 Task: Open a blank worksheet and write heading  Customer order data  Add 10 people name:-  'David White, Emily Green, Andrew Baker, Madison Evans, Logan King, Grace Hill, Gabriel Young, Elizabeth Flores, Samuel Reed, Avery Nelson. ' in April Last week sales are  10020 to 20050. customer order name:-  Nike shoe, Adidas shoe, Gucci T-shirt, Louis Vuitton bag, Zara Shirt, H&M jeans, Chanel perfume, Versace perfume, Ralph Lauren, Prada Shirtcustomer order price in between:-  10000 to 15000. Save page auditingSalesTrends_2024
Action: Mouse moved to (85, 103)
Screenshot: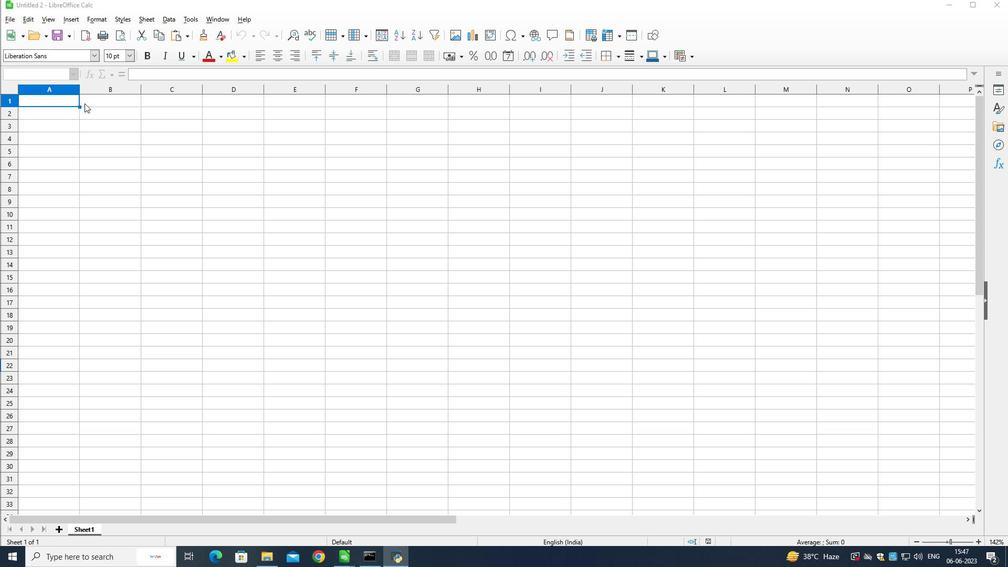 
Action: Mouse pressed left at (85, 103)
Screenshot: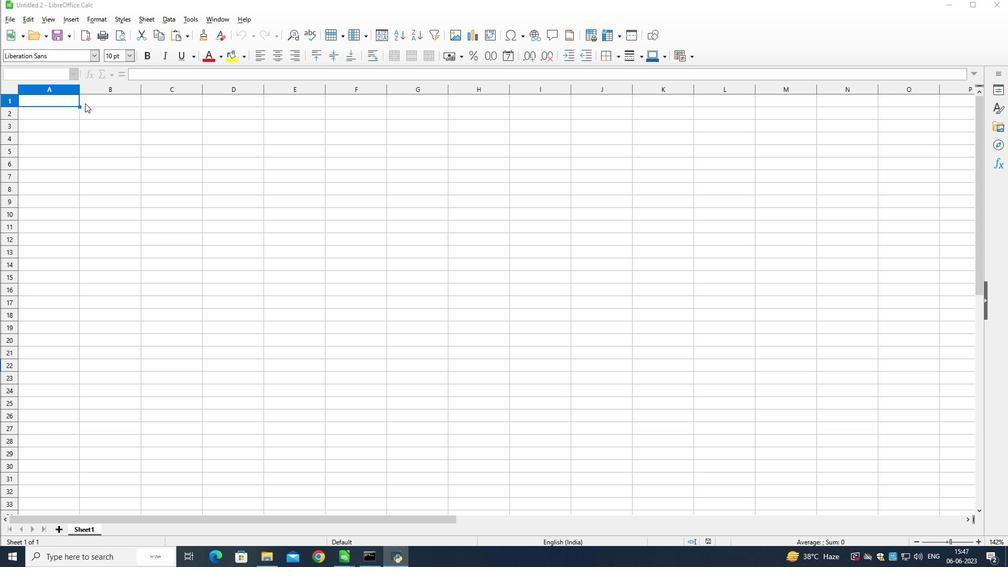
Action: Mouse moved to (96, 113)
Screenshot: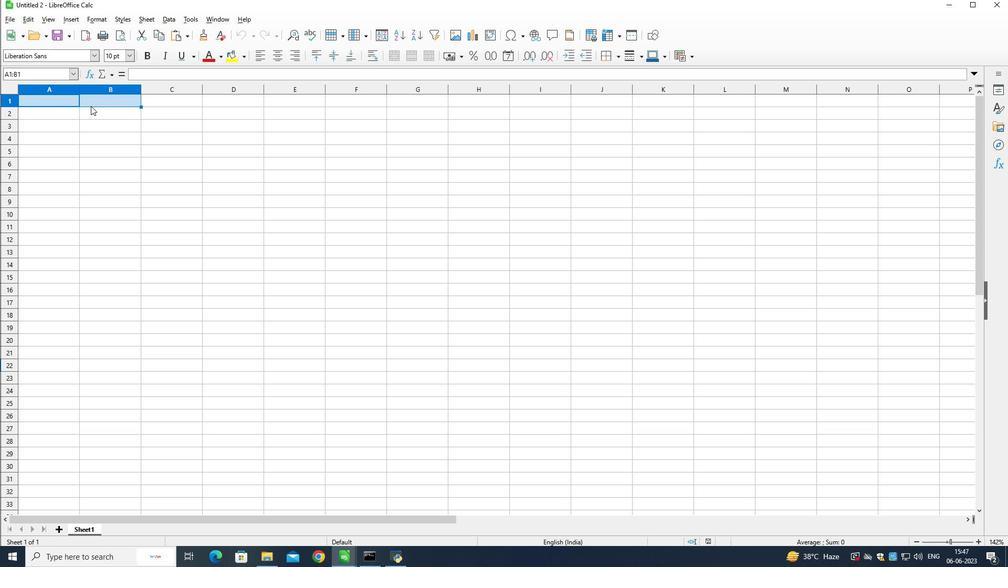 
Action: Mouse pressed right at (96, 113)
Screenshot: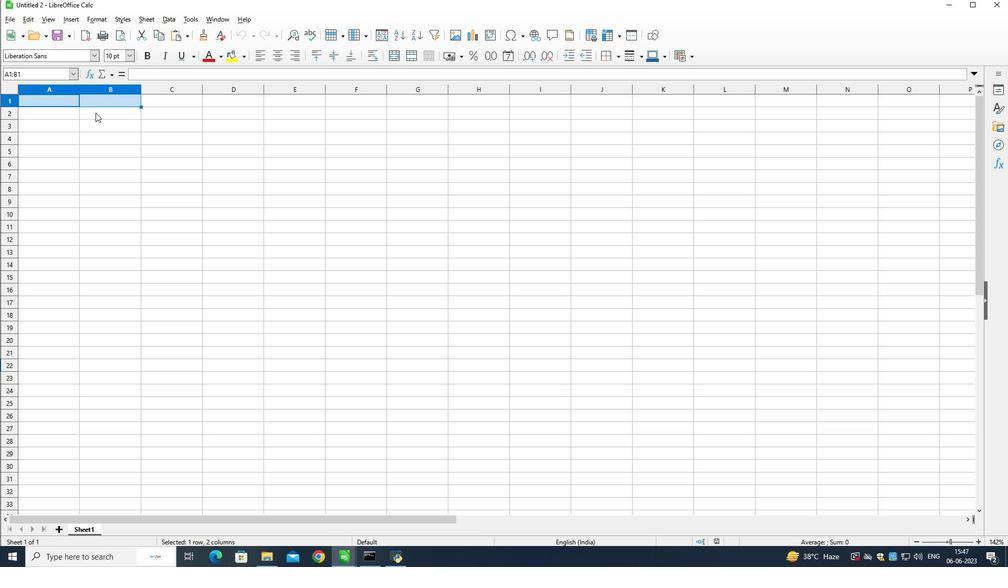 
Action: Mouse moved to (97, 104)
Screenshot: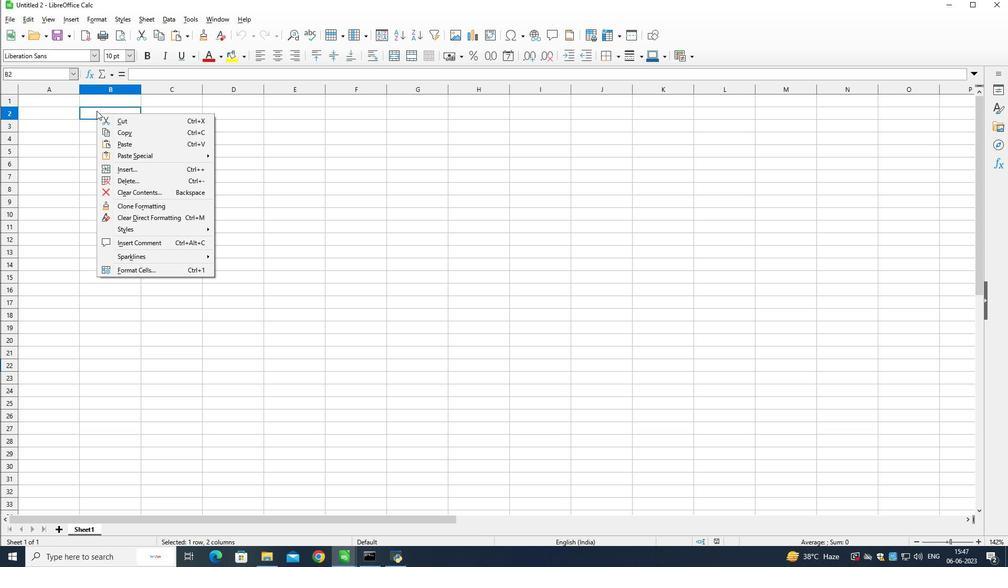 
Action: Mouse pressed left at (97, 104)
Screenshot: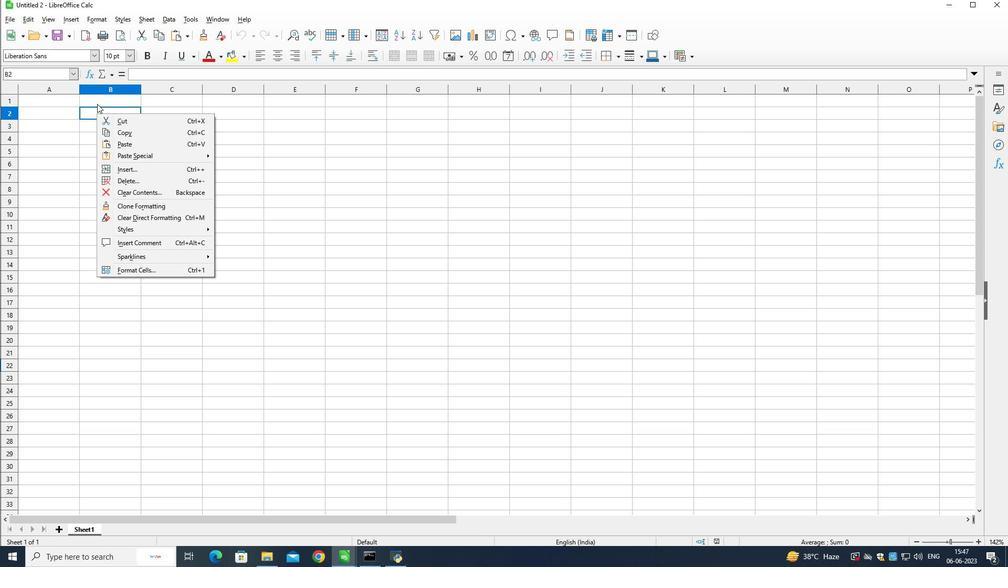 
Action: Mouse moved to (98, 100)
Screenshot: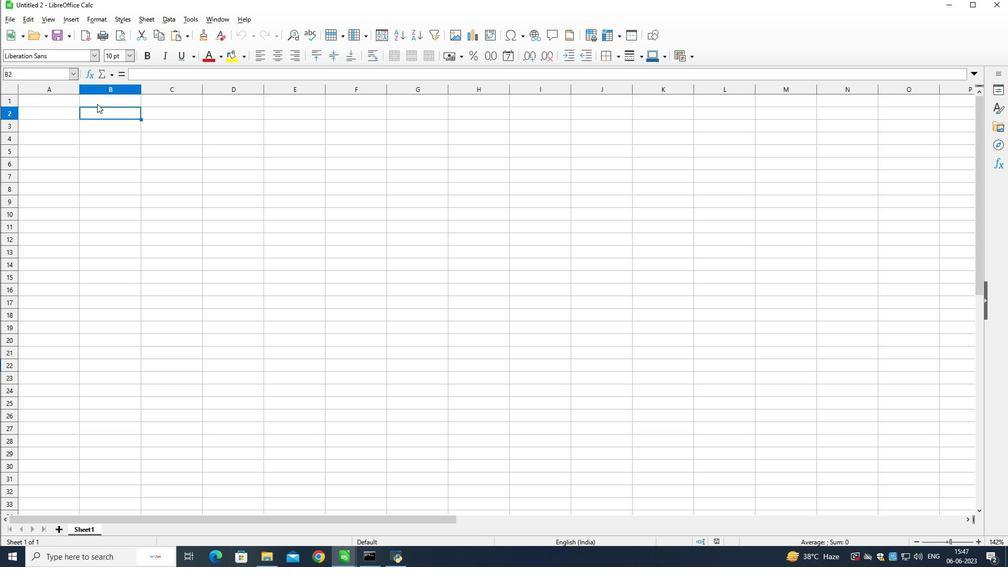 
Action: Mouse pressed left at (98, 100)
Screenshot: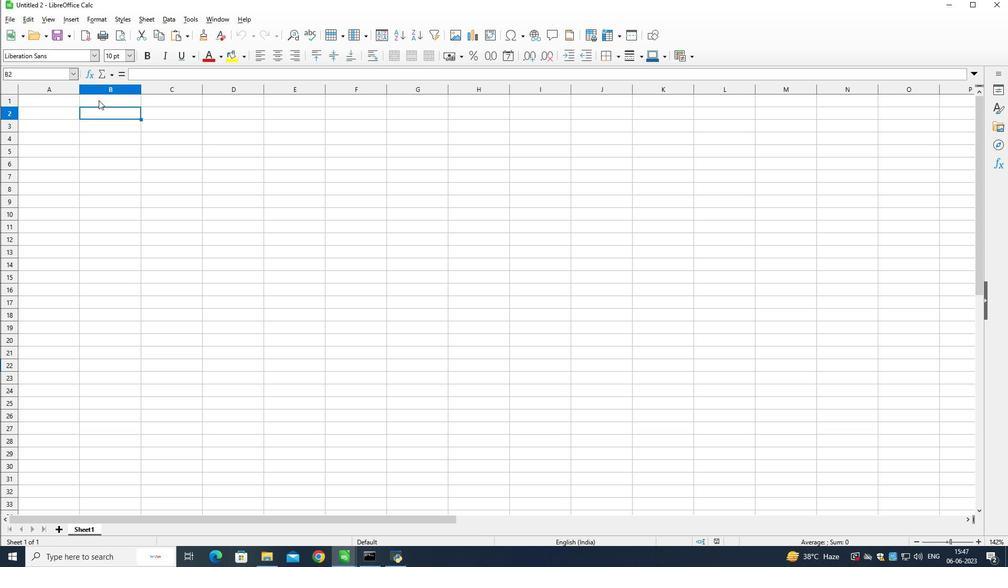 
Action: Mouse moved to (99, 99)
Screenshot: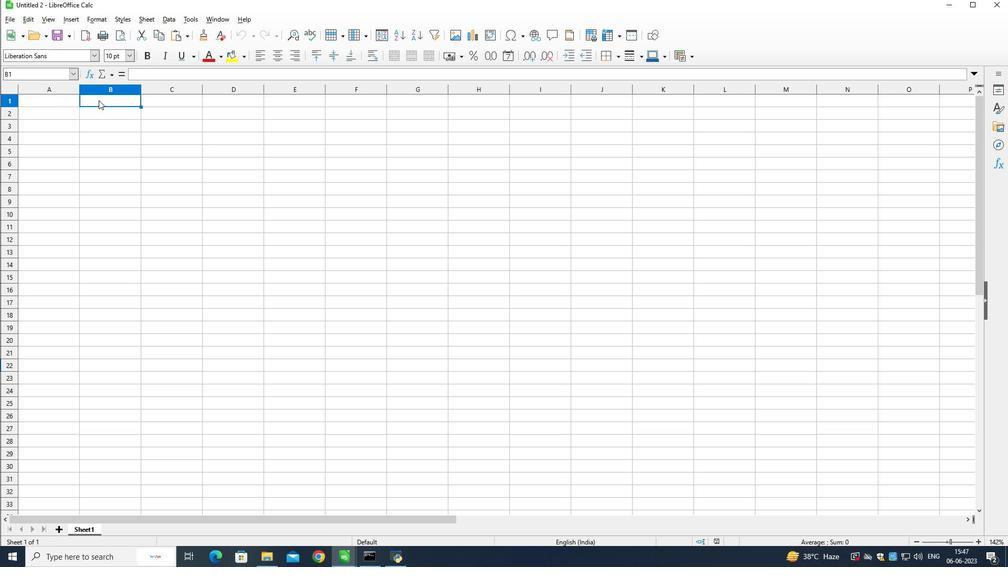 
Action: Key pressed <Key.shift>Customer<Key.space><Key.shift>Order<Key.space><Key.shift>data<Key.down><Key.left><Key.shift><Key.shift><Key.shift><Key.shift><Key.shift><Key.shift><Key.shift><Key.shift><Key.shift><Key.shift><Key.shift><Key.shift><Key.shift><Key.shift><Key.shift><Key.shift><Key.shift><Key.shift><Key.shift><Key.shift>Name<Key.down><Key.shift><Key.shift>David<Key.space><Key.shift>White<Key.down><Key.shift>Emily<Key.space><Key.shift>Green<Key.space><Key.shift><Key.shift><Key.shift><Key.shift><Key.shift>an<Key.backspace><Key.backspace><Key.down><Key.shift>Andrew<Key.space><Key.shift>Baker<Key.down><Key.shift>Madison<Key.space><Key.shift>Evans<Key.down><Key.shift>Logan<Key.space><Key.shift>King<Key.down><Key.shift>Grace<Key.space><Key.shift>Hill<Key.down><Key.shift>Gabriel<Key.space><Key.shift>Young<Key.down><Key.shift><Key.shift><Key.shift>Elizabeth<Key.space><Key.shift>Flores<Key.down><Key.shift>Samuel<Key.space><Key.shift>Reed<Key.down><Key.shift>Avery<Key.space><Key.shift>Nelson
Screenshot: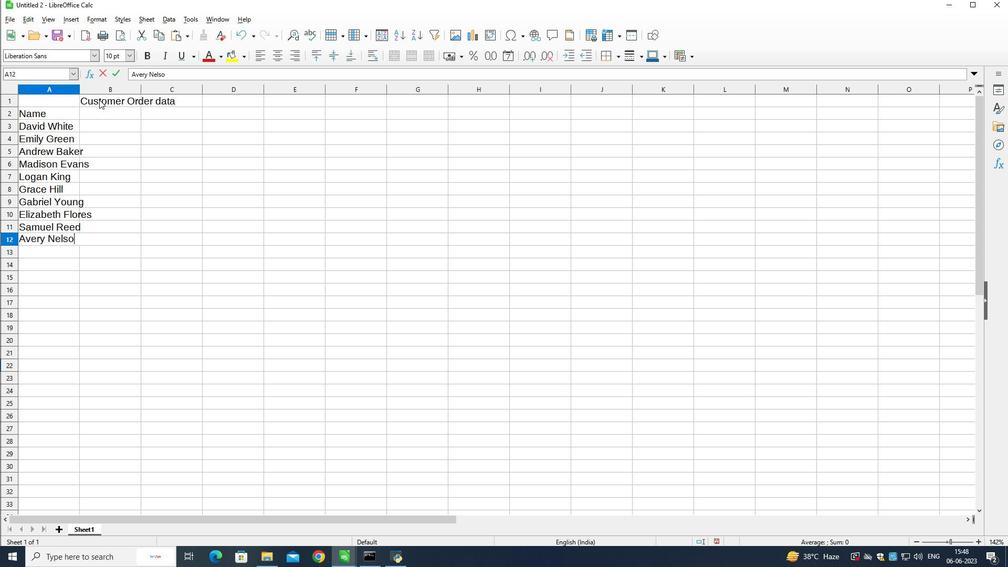 
Action: Mouse moved to (45, 87)
Screenshot: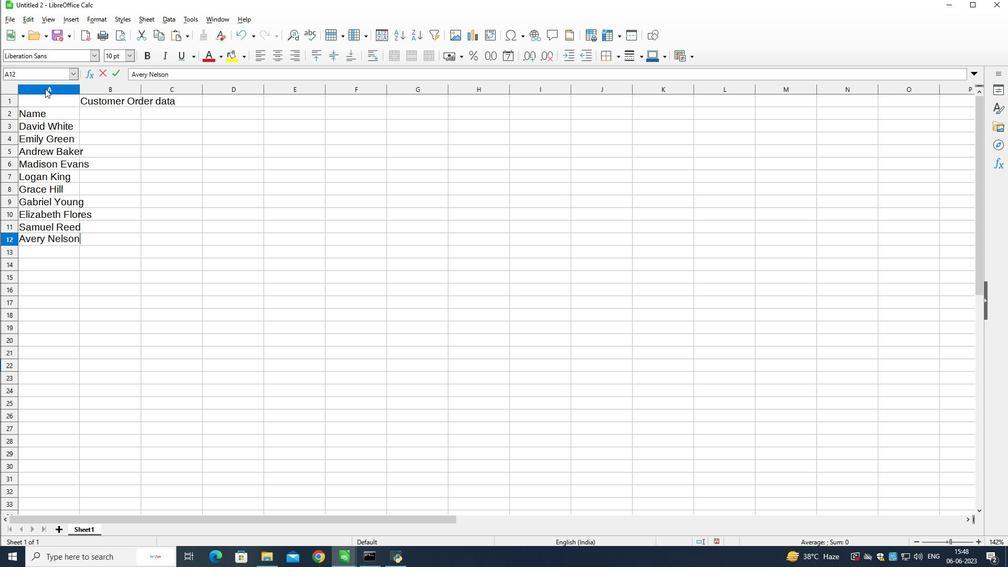 
Action: Mouse pressed left at (45, 87)
Screenshot: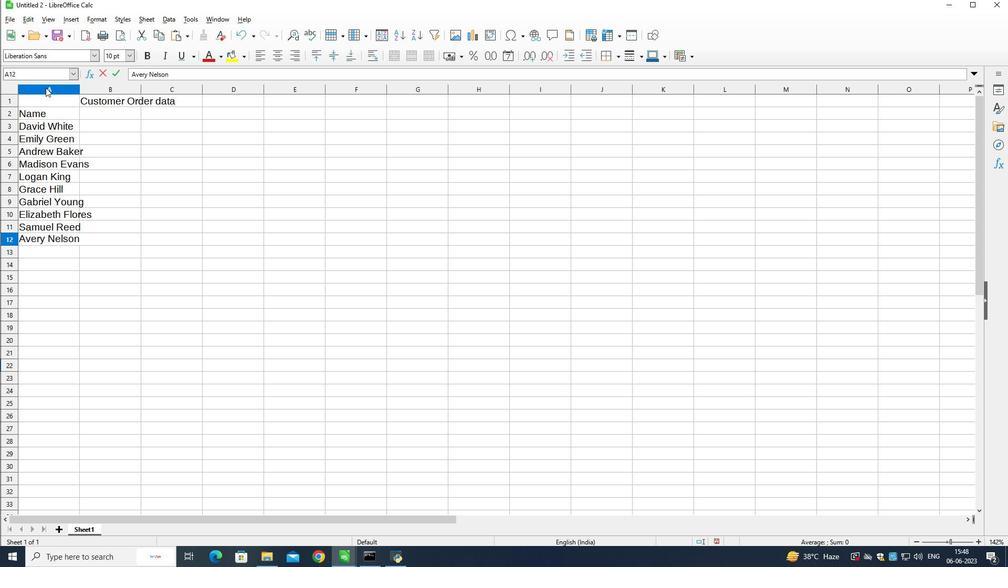 
Action: Mouse moved to (79, 90)
Screenshot: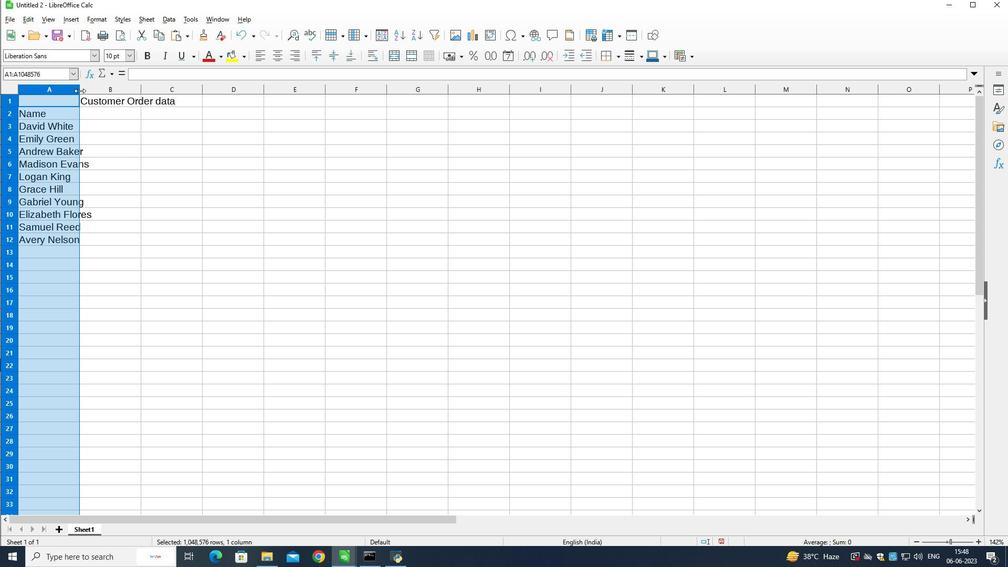 
Action: Mouse pressed left at (79, 90)
Screenshot: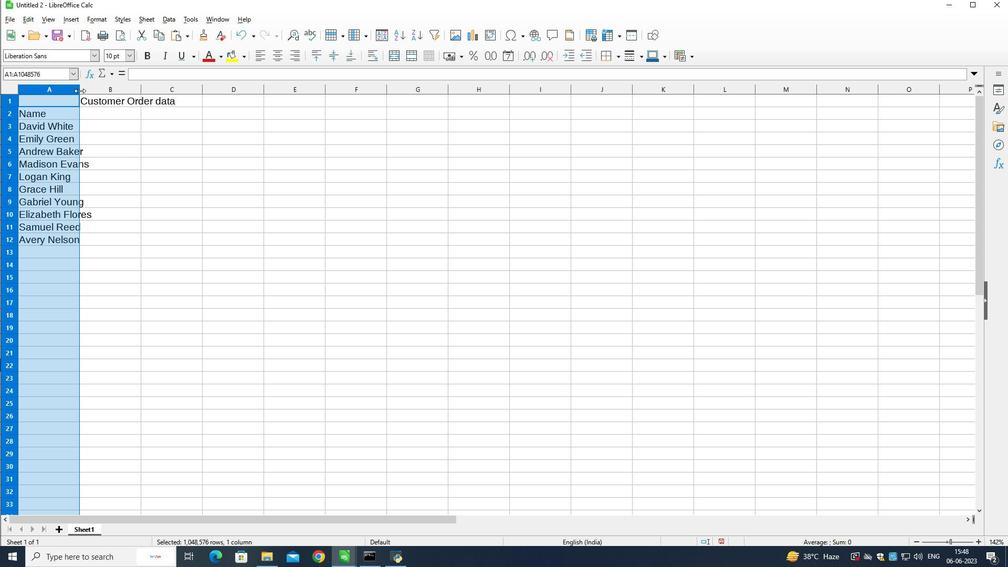 
Action: Mouse moved to (107, 113)
Screenshot: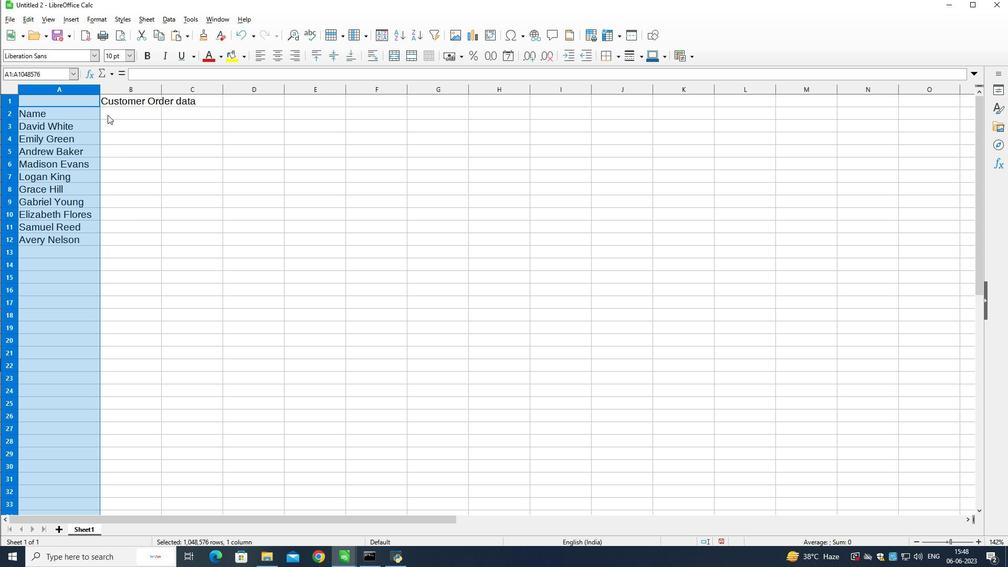 
Action: Mouse pressed left at (107, 113)
Screenshot: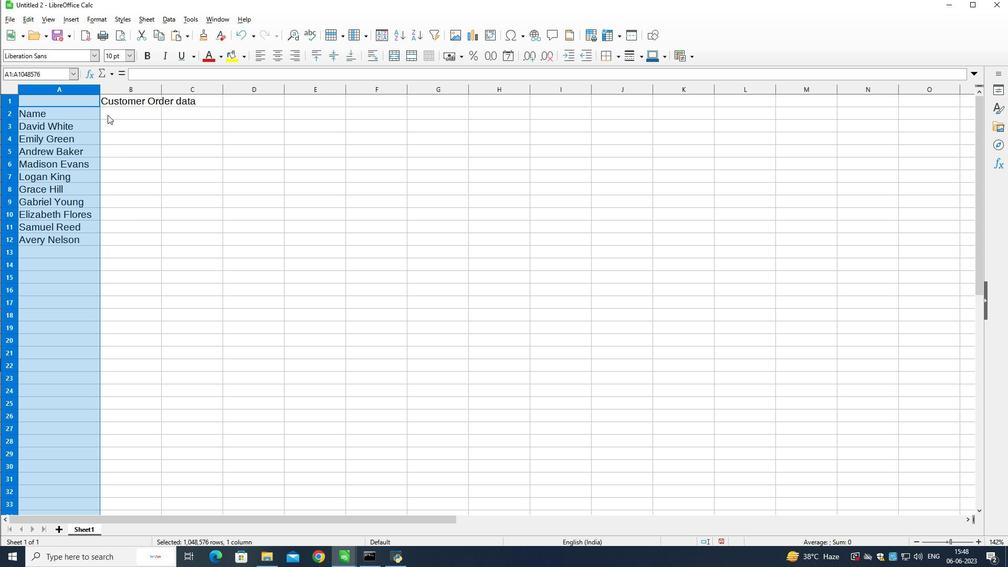 
Action: Mouse moved to (313, 243)
Screenshot: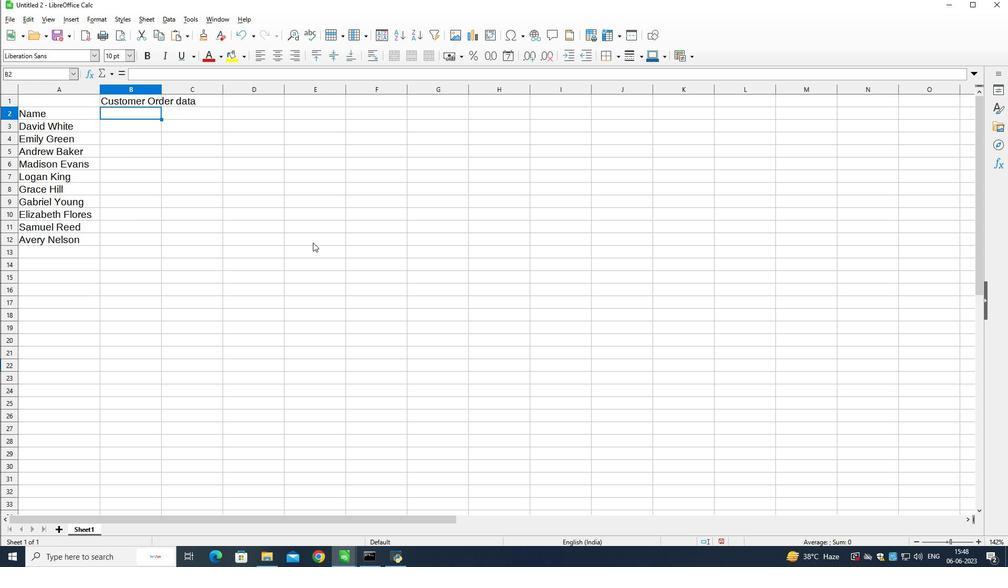 
Action: Key pressed <Key.shift>APr<Key.backspace><Key.backspace>pril<Key.space><Key.space><Key.shift>Last<Key.space><Key.shift>Wekk<Key.space><Key.backspace><Key.backspace><Key.backspace>ek<Key.space>sale<Key.down><Key.shift>10020<Key.down>
Screenshot: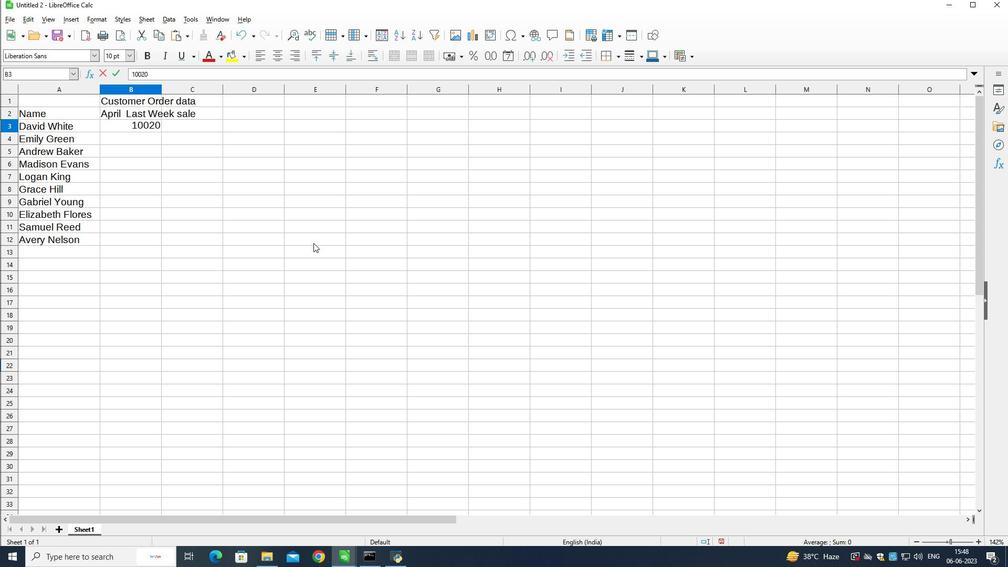 
Action: Mouse moved to (318, 241)
Screenshot: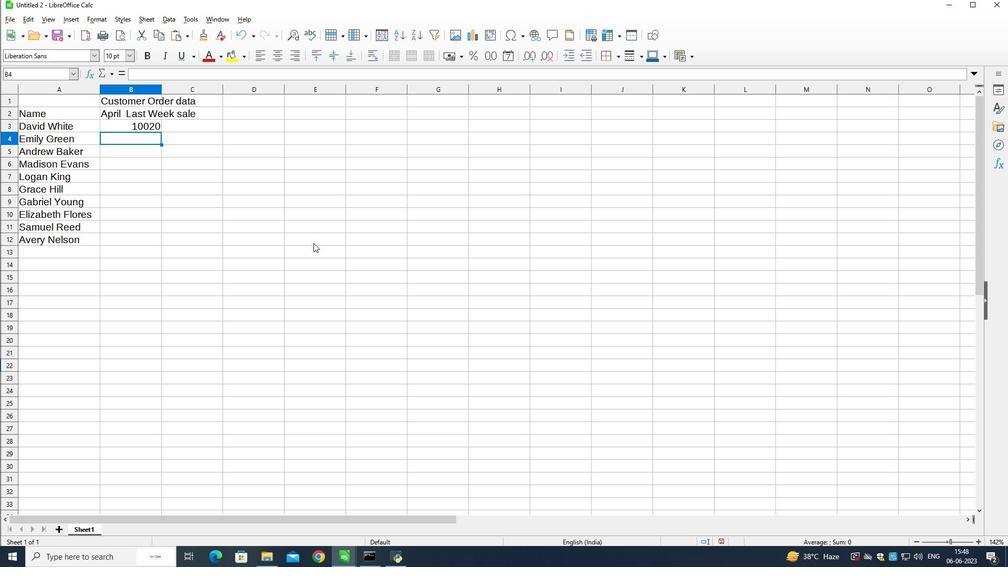 
Action: Key pressed 12656<Key.down>13646<Key.down>14646<Key.down>15468<Key.down>17676<Key.down>18644<Key.down>19665<Key.down>14684<Key.down>14588
Screenshot: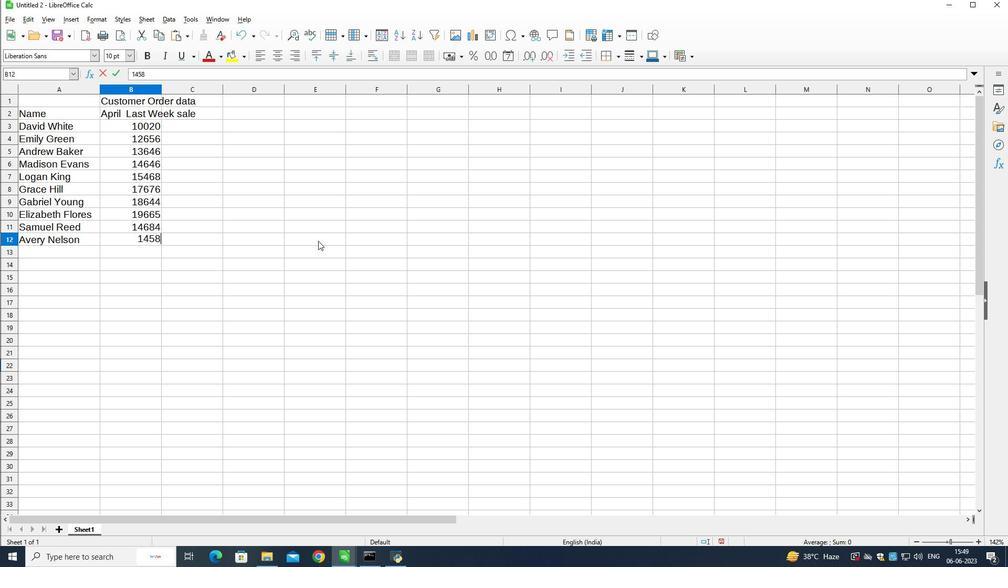 
Action: Mouse moved to (135, 90)
Screenshot: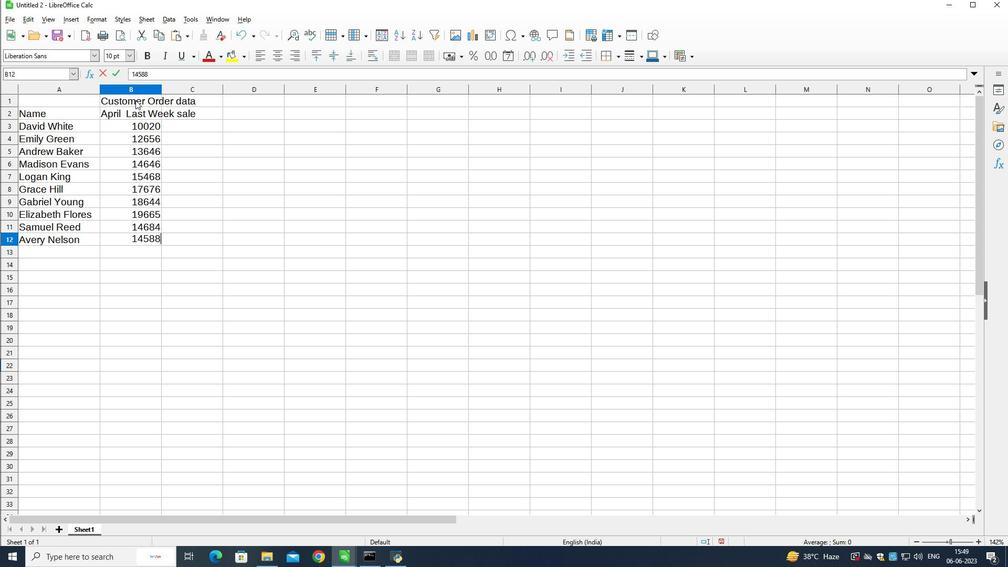 
Action: Mouse pressed left at (135, 90)
Screenshot: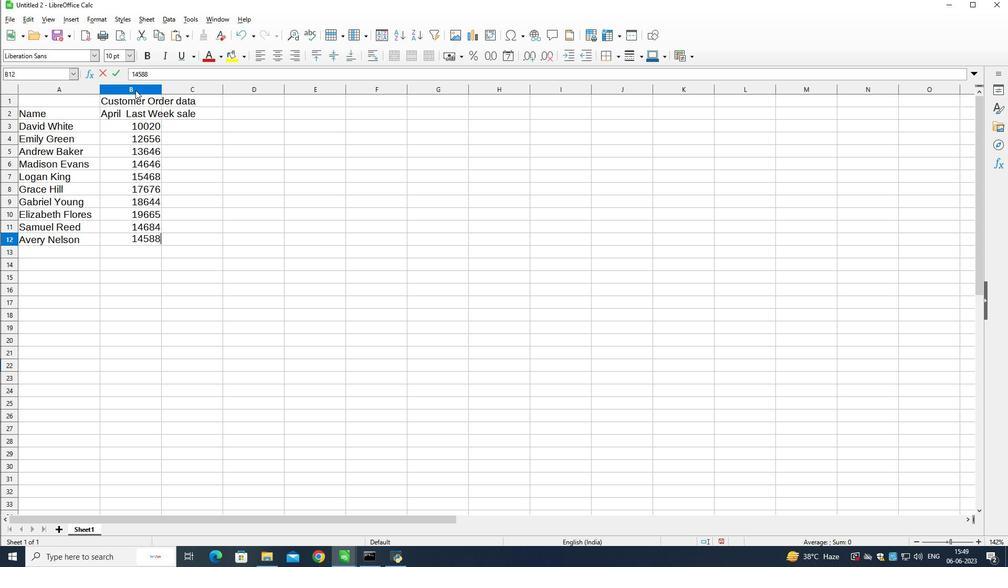 
Action: Mouse moved to (159, 87)
Screenshot: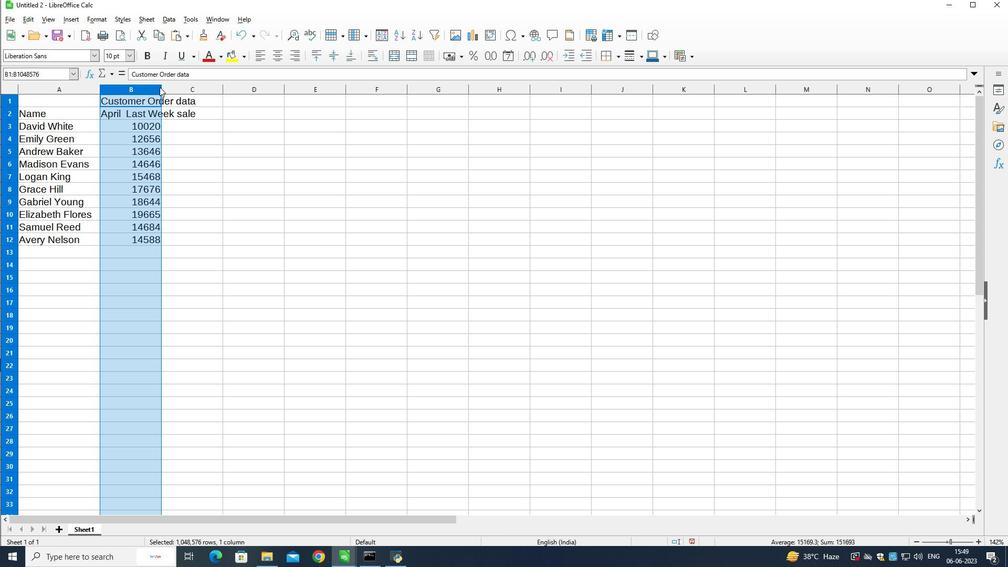 
Action: Mouse pressed left at (159, 87)
Screenshot: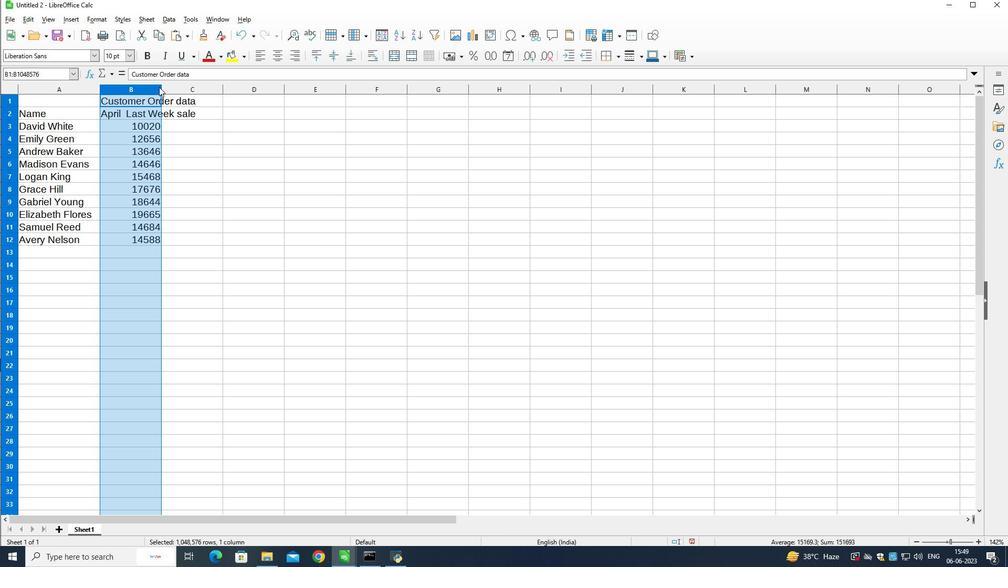 
Action: Mouse moved to (160, 88)
Screenshot: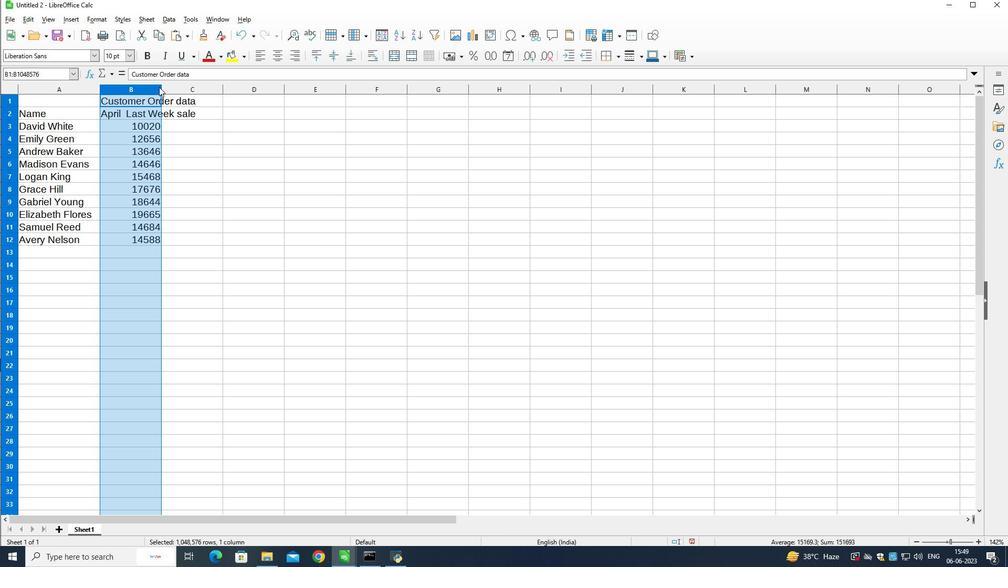 
Action: Mouse pressed left at (160, 88)
Screenshot: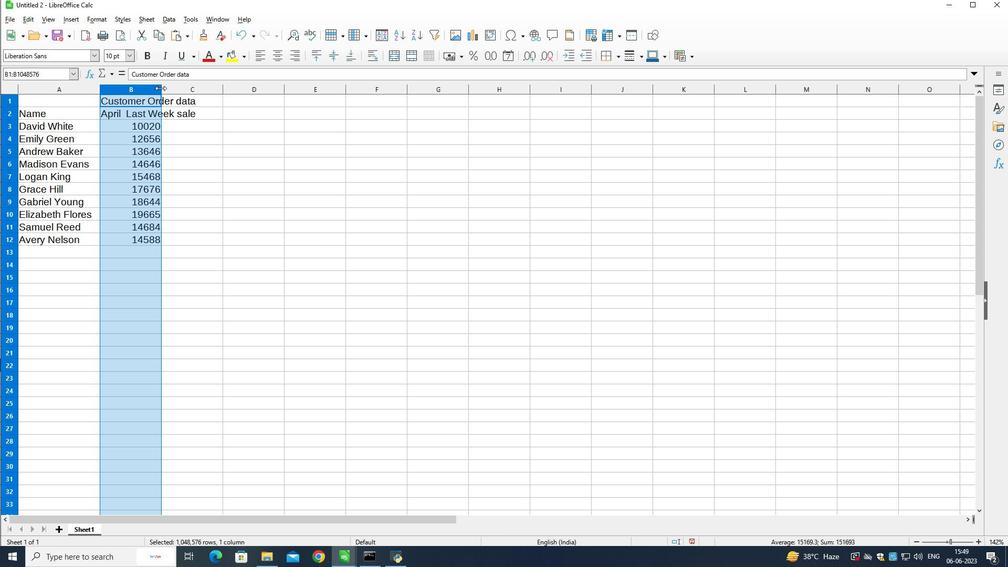 
Action: Mouse moved to (204, 114)
Screenshot: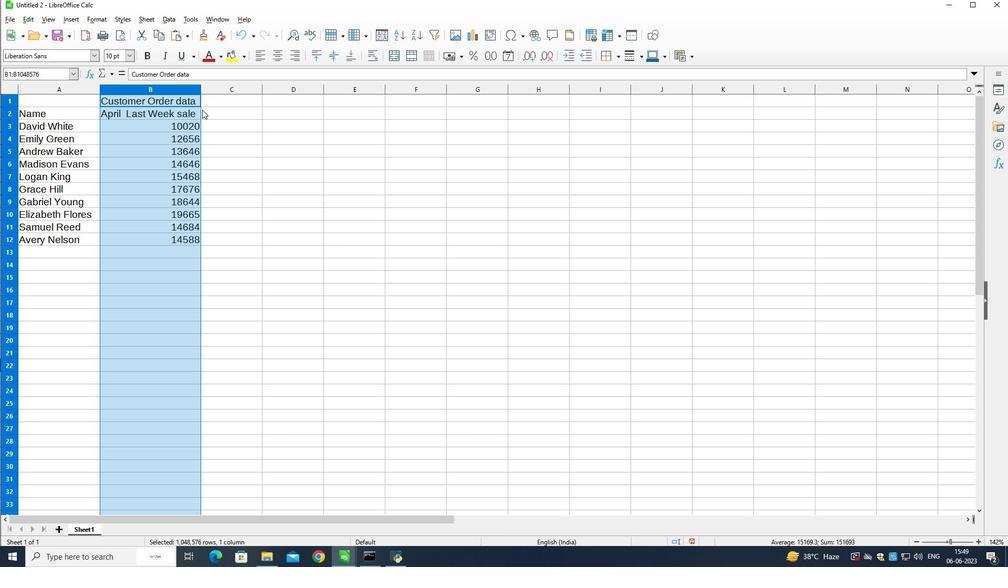 
Action: Mouse pressed left at (204, 114)
Screenshot: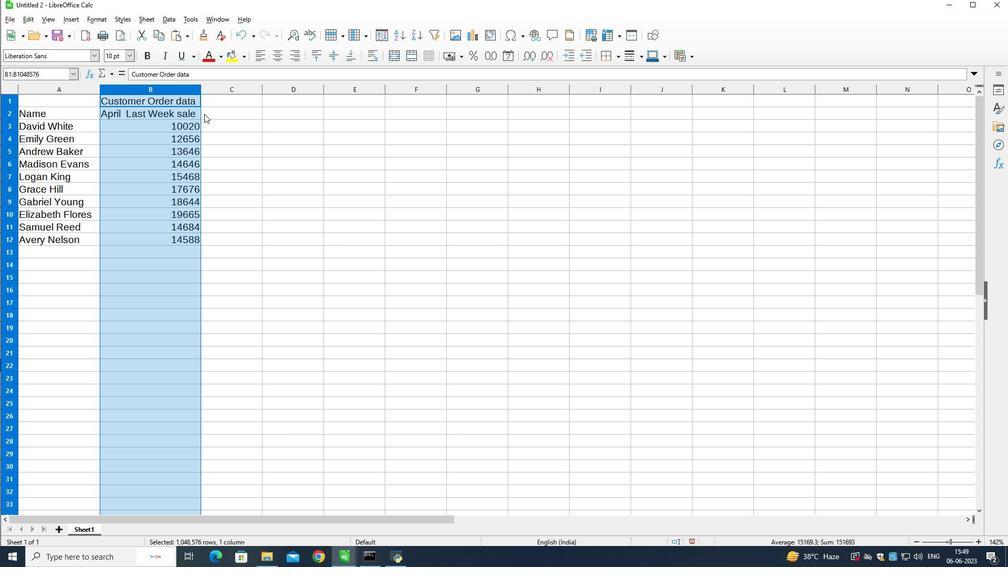 
Action: Mouse moved to (0, 0)
Screenshot: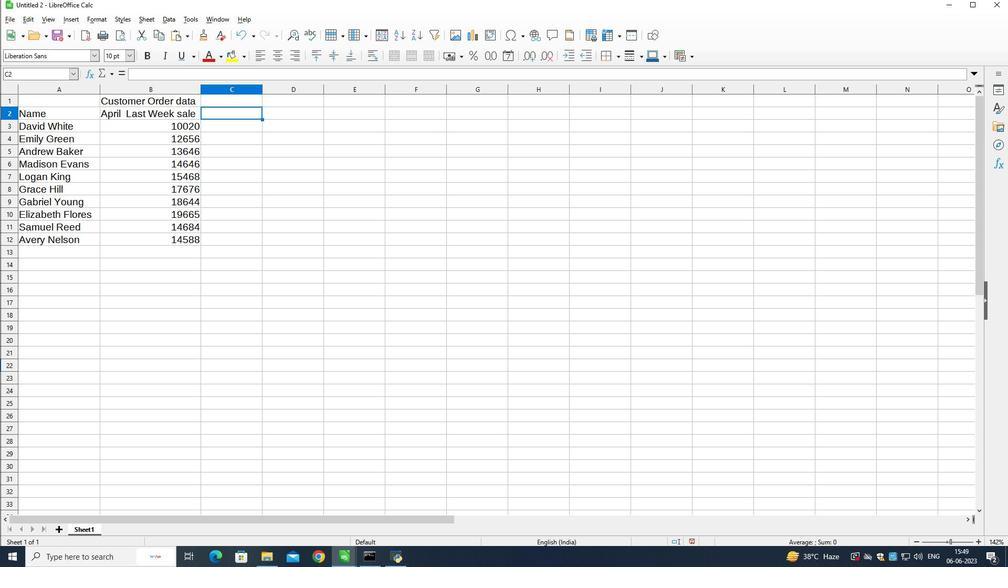 
Action: Key pressed <Key.shift>Order<Key.space><Key.shift><Key.shift><Key.shift><Key.shift><Key.shift><Key.shift><Key.shift><Key.shift>name<Key.down>
Screenshot: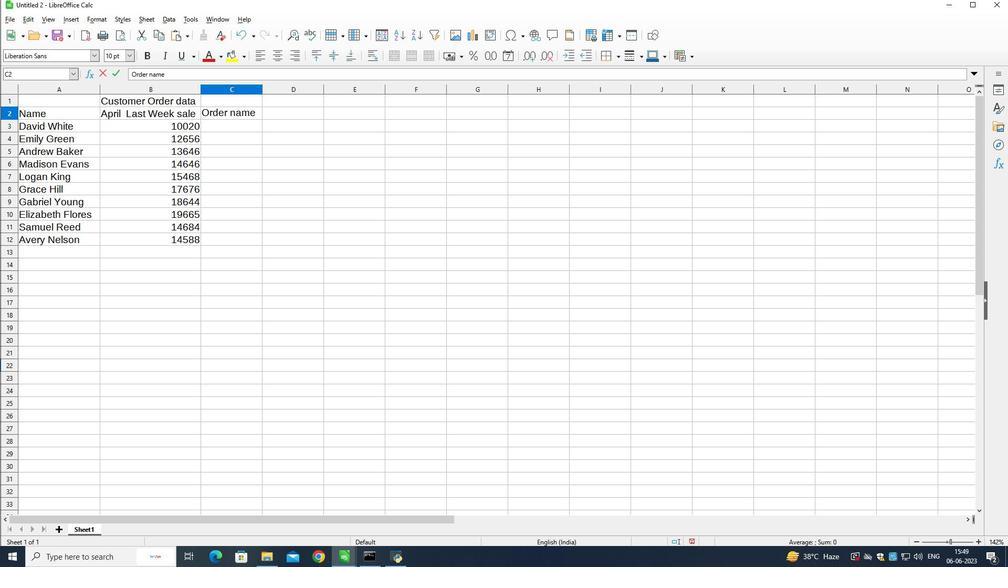 
Action: Mouse moved to (64, 0)
Screenshot: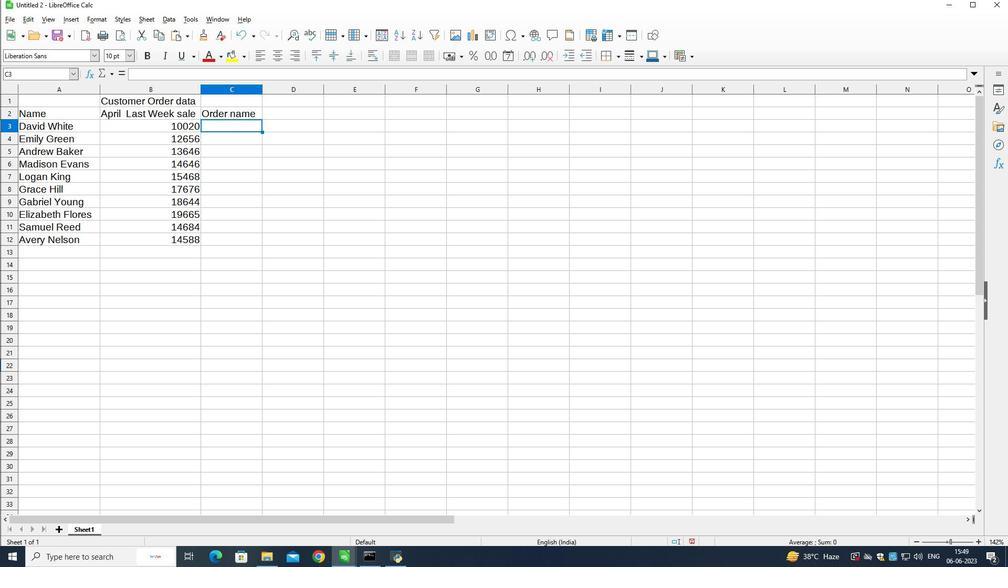 
Action: Key pressed <Key.shift>Nike<Key.space><Key.shift>shoe<Key.down><Key.shift>Adidas<Key.space><Key.shift><Key.shift><Key.shift><Key.shift><Key.shift><Key.shift><Key.shift><Key.shift><Key.shift><Key.shift>Shoe<Key.down><Key.shift>Gucci<Key.space><Key.shift>Shoe<Key.down>
Screenshot: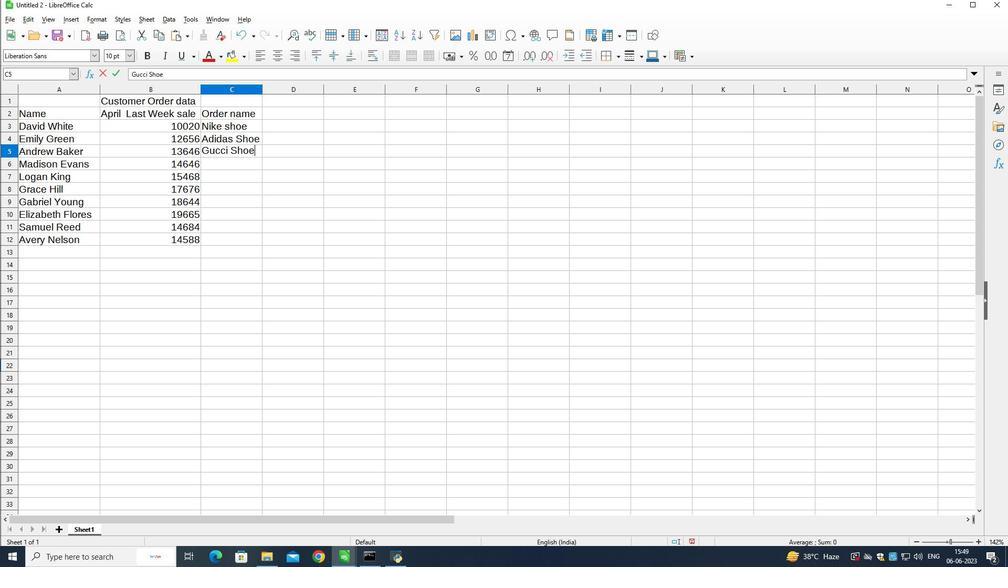 
Action: Mouse moved to (221, 148)
Screenshot: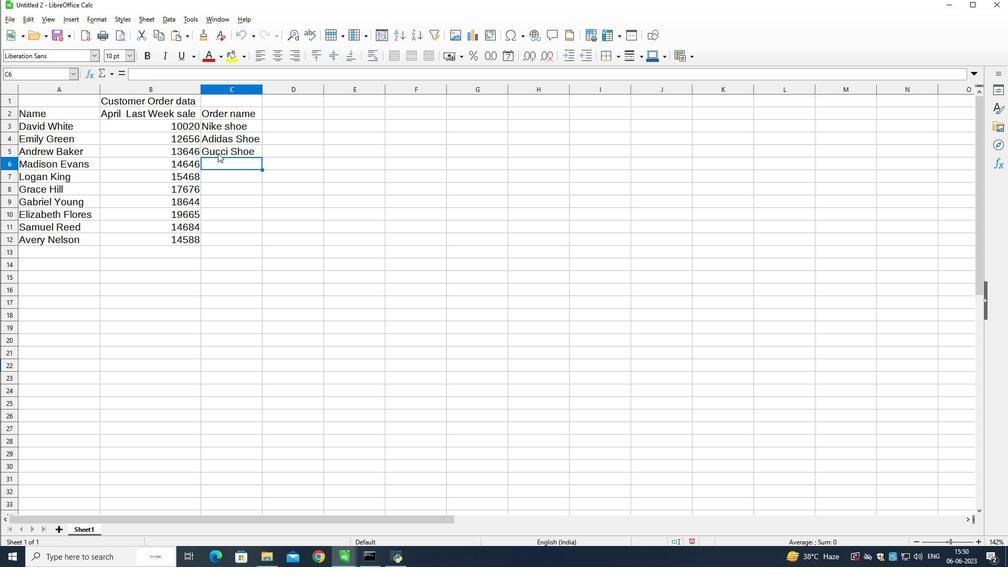 
Action: Mouse pressed left at (221, 148)
Screenshot: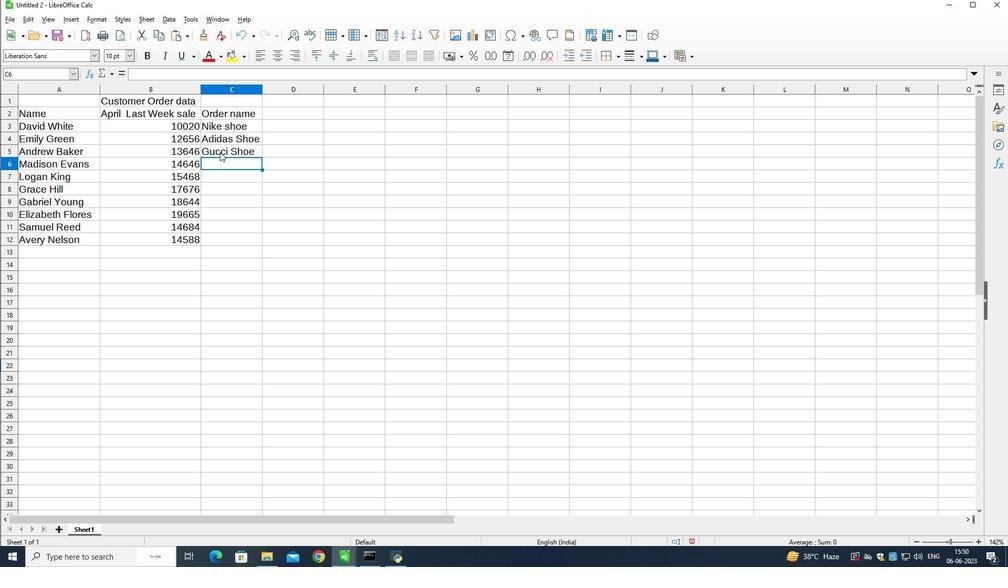 
Action: Mouse pressed left at (221, 148)
Screenshot: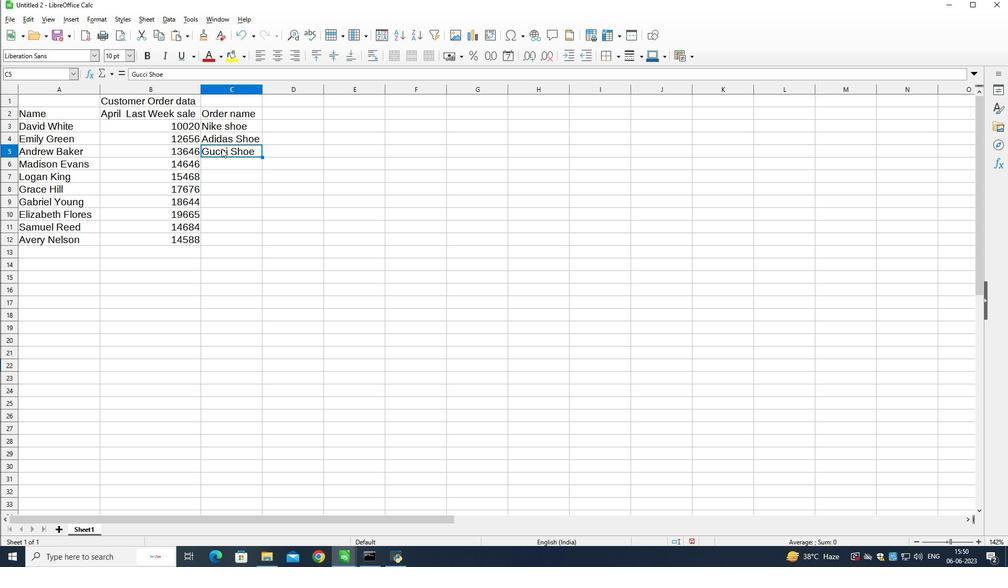 
Action: Mouse pressed left at (221, 148)
Screenshot: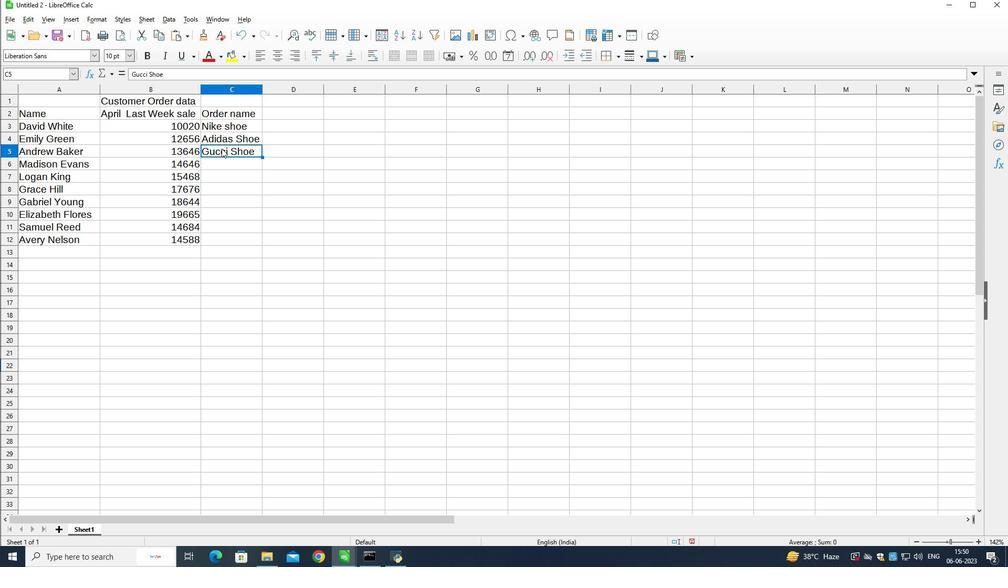 
Action: Mouse pressed left at (221, 148)
Screenshot: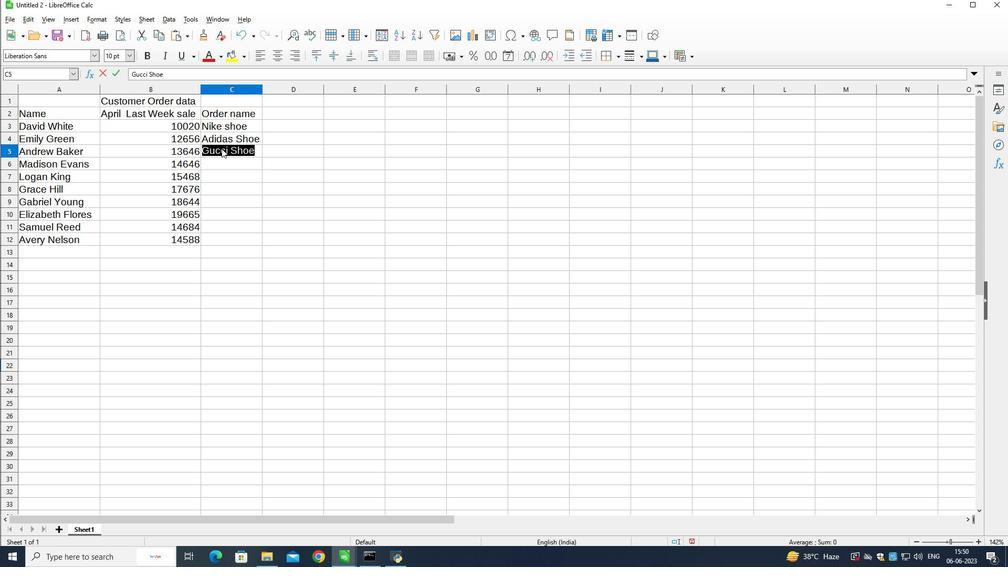 
Action: Mouse moved to (216, 148)
Screenshot: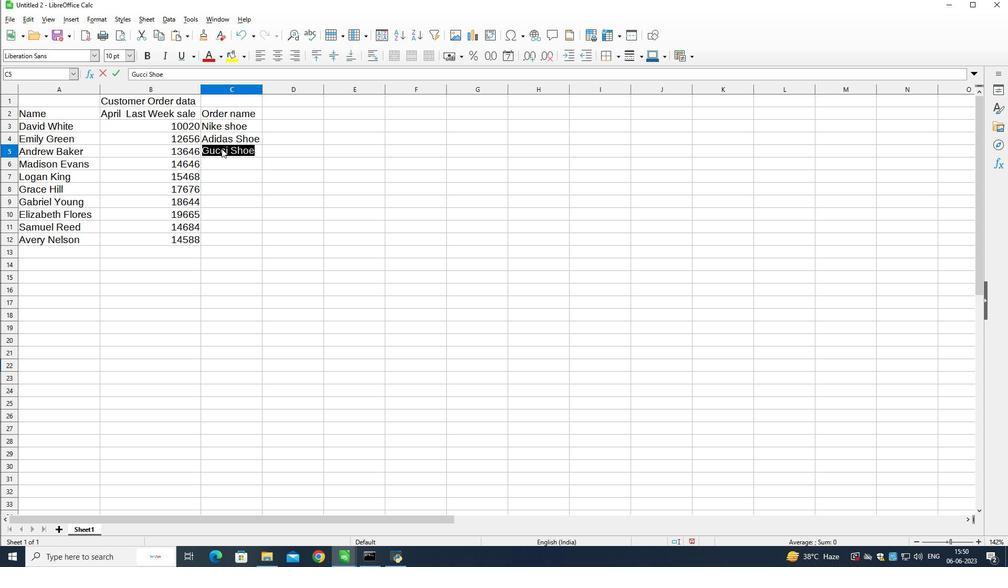 
Action: Key pressed <Key.shift><Key.shift><Key.shift><Key.shift>Gucci<Key.space><Key.shift>T-shirt
Screenshot: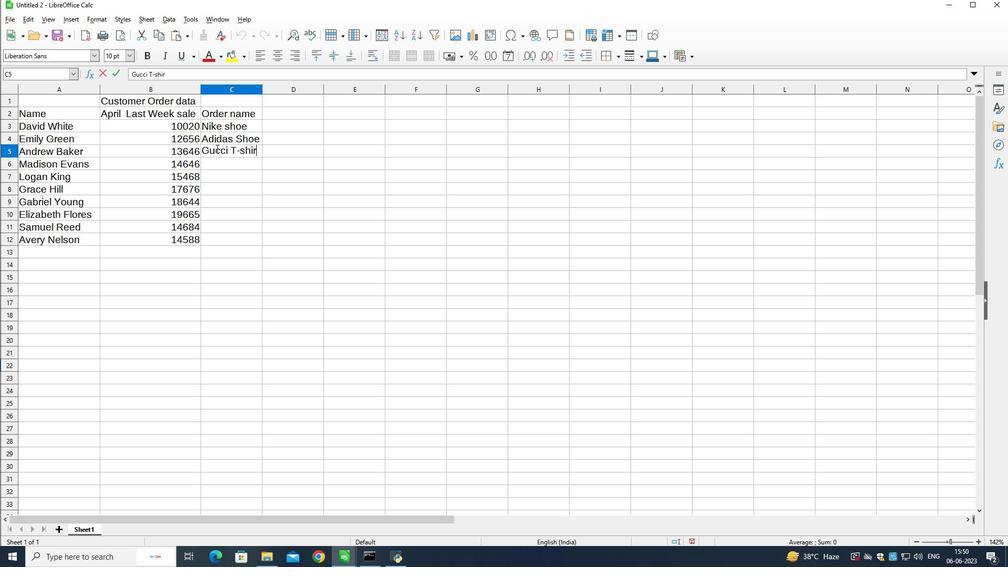 
Action: Mouse moved to (215, 159)
Screenshot: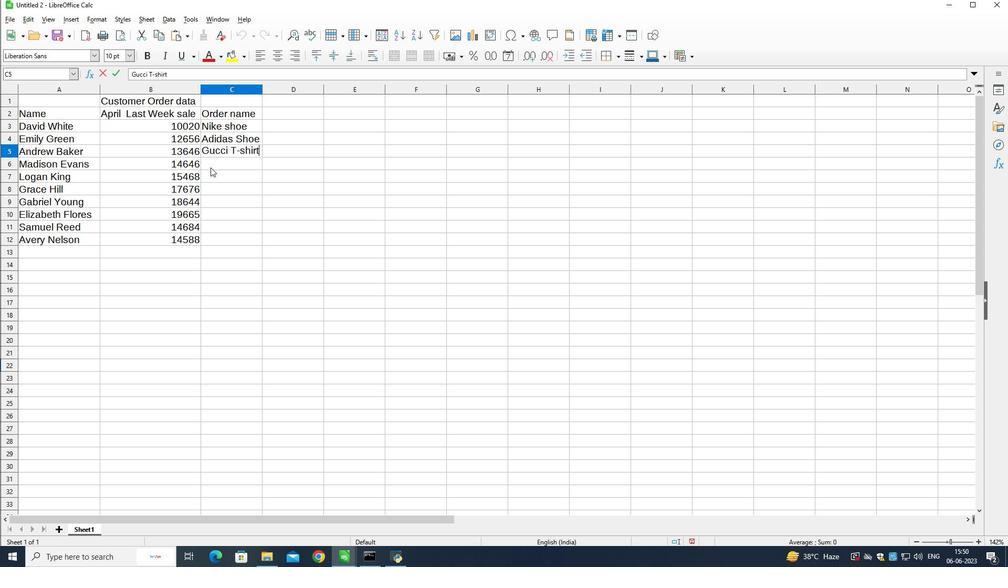 
Action: Mouse pressed left at (215, 159)
Screenshot: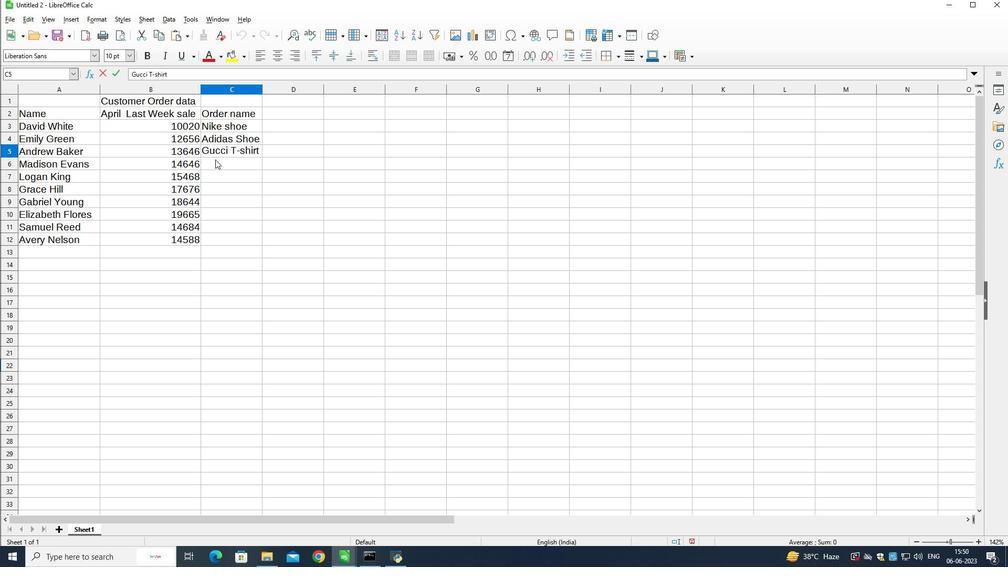 
Action: Mouse moved to (257, 162)
Screenshot: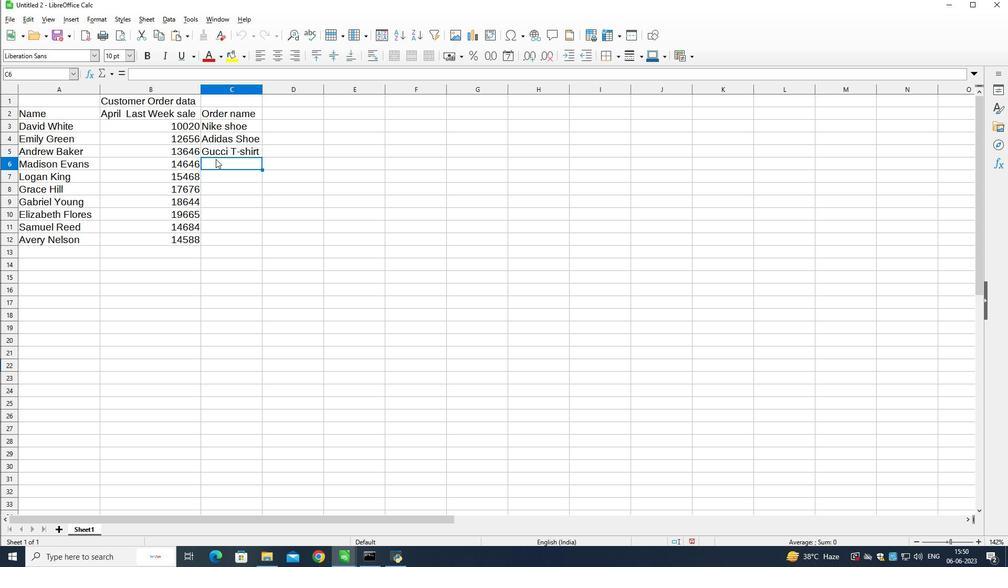 
Action: Key pressed <Key.shift>Louis<Key.space><Key.shift>Vuitton<Key.space>bag<Key.down><Key.shift><Key.shift><Key.shift><Key.shift><Key.shift>Zara<Key.space><Key.shift>Shirt<Key.down><Key.shift>H&M<Key.space><Key.shift>jeans<Key.down><Key.shift>Chanel<Key.space>perfume<Key.down><Key.shift>Versace<Key.space>perfume<Key.down><Key.shift>Ralph<Key.space><Key.shift>Lauren<Key.down>parada<Key.space>shirt
Screenshot: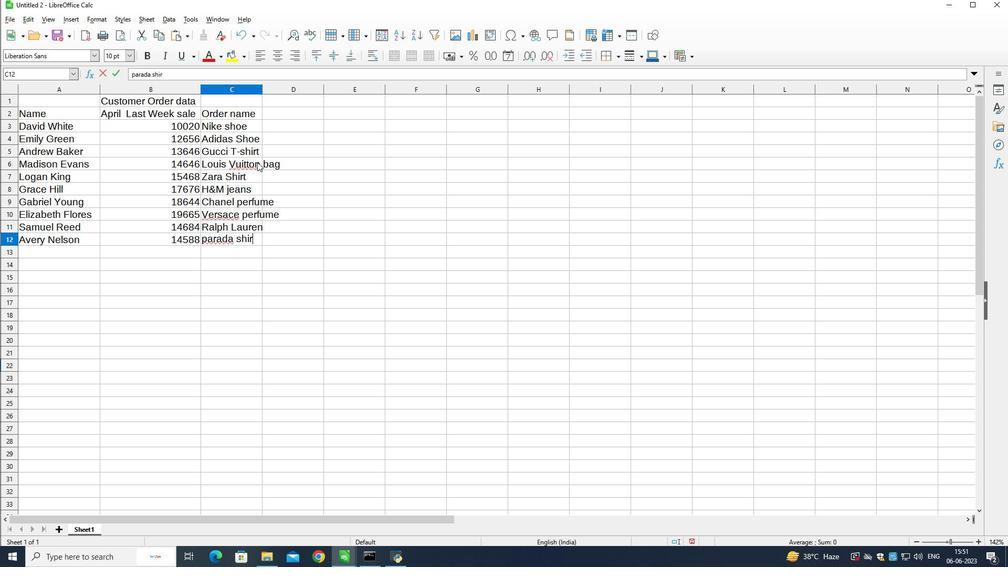 
Action: Mouse moved to (241, 89)
Screenshot: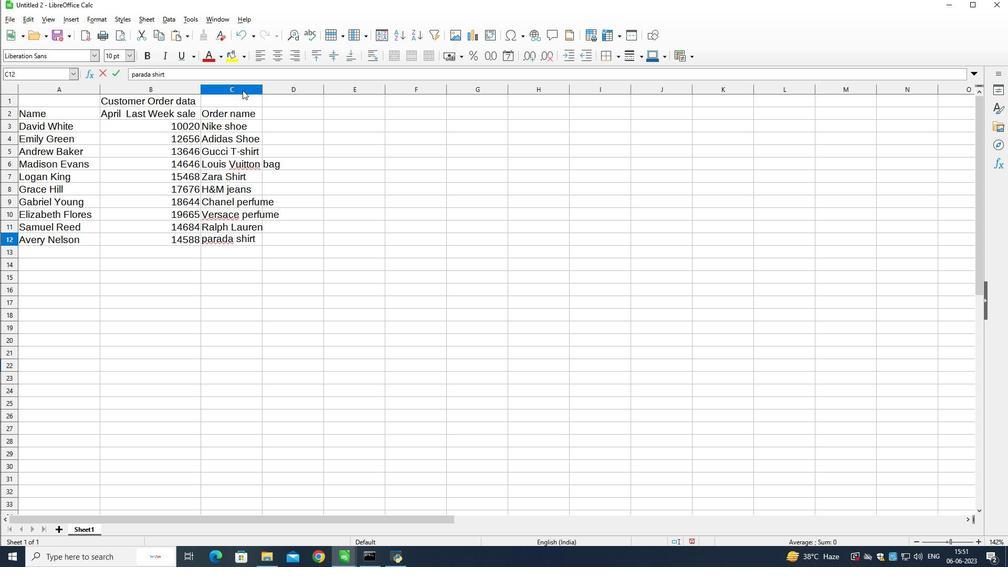 
Action: Mouse pressed left at (241, 89)
Screenshot: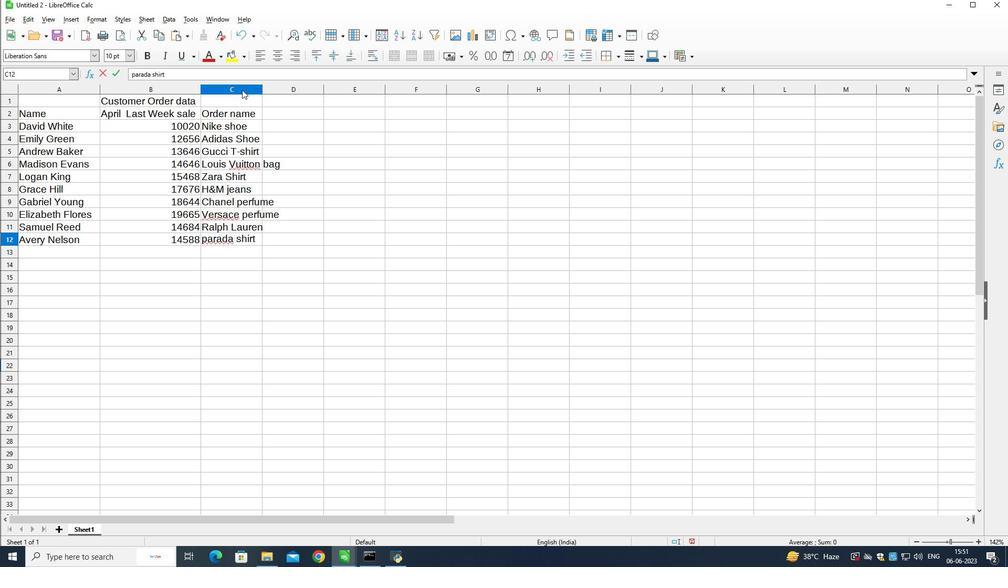 
Action: Mouse moved to (261, 88)
Screenshot: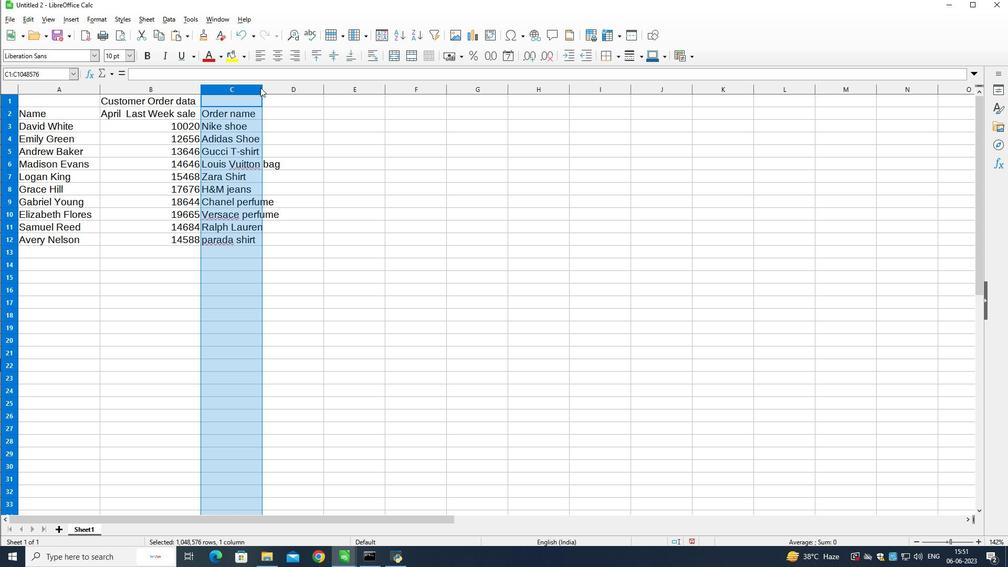 
Action: Mouse pressed left at (261, 88)
Screenshot: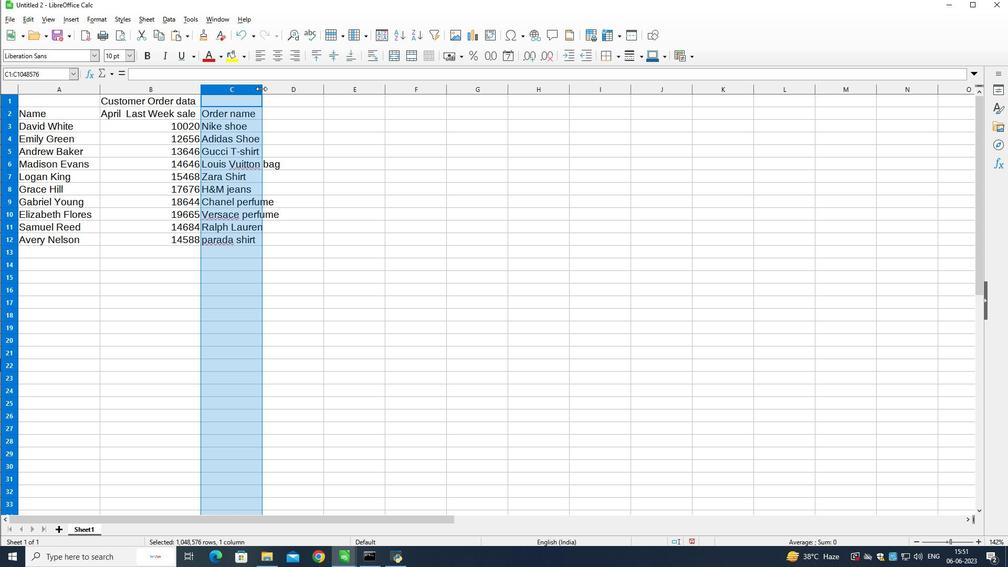 
Action: Mouse moved to (294, 111)
Screenshot: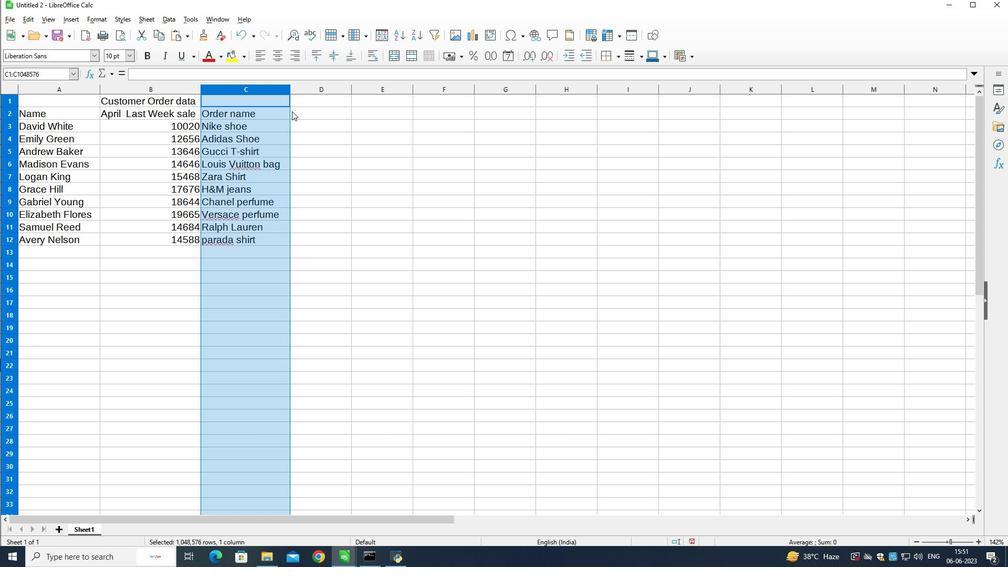 
Action: Mouse pressed left at (294, 111)
Screenshot: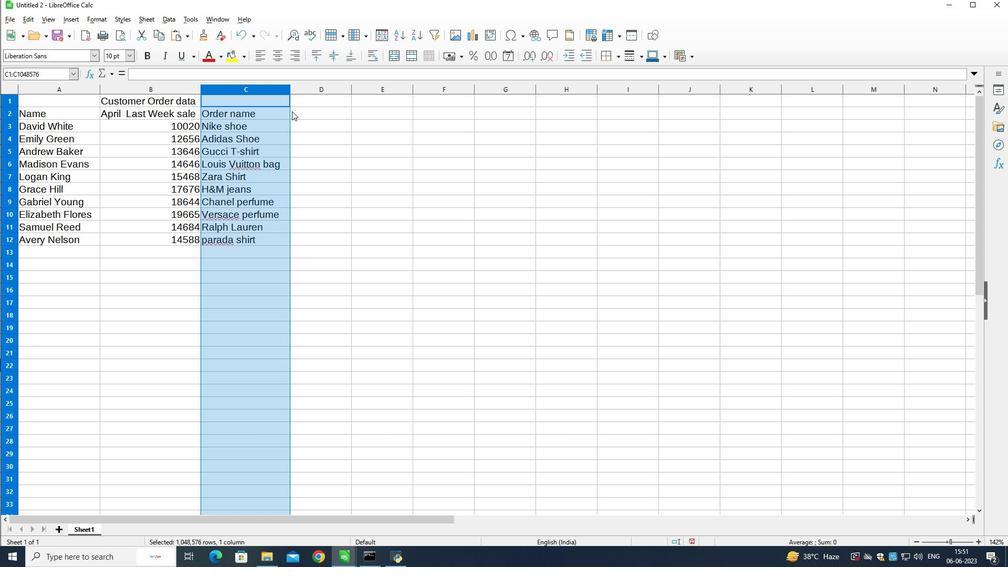
Action: Mouse moved to (416, 154)
Screenshot: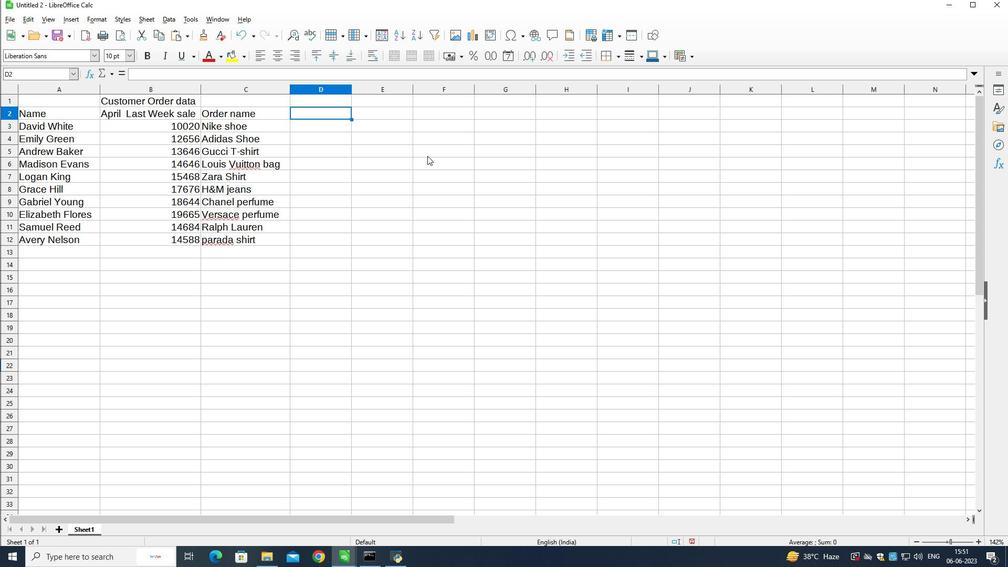 
Action: Key pressed price<Key.down>125456<Key.backspace><Key.down>13
Screenshot: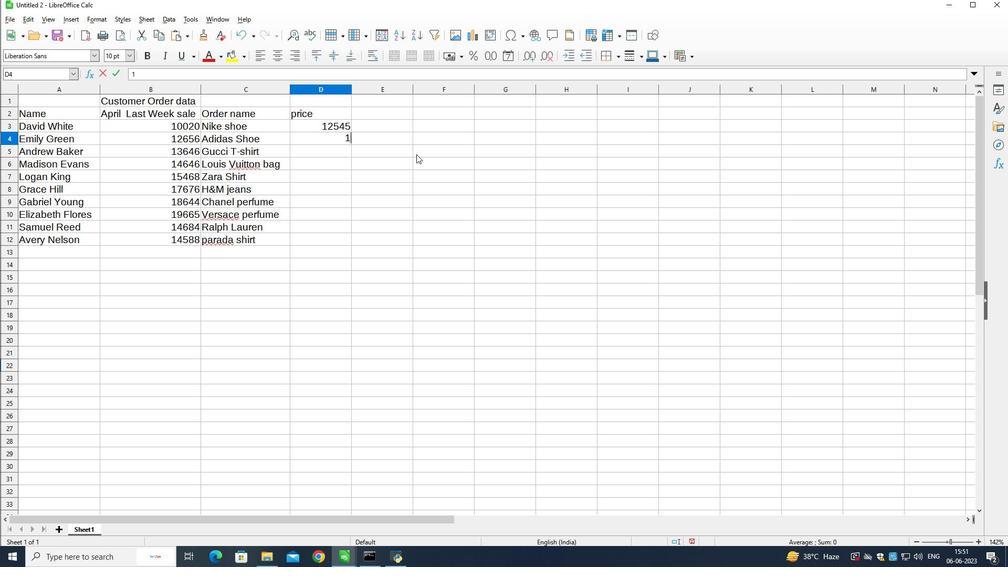 
Action: Mouse moved to (416, 153)
Screenshot: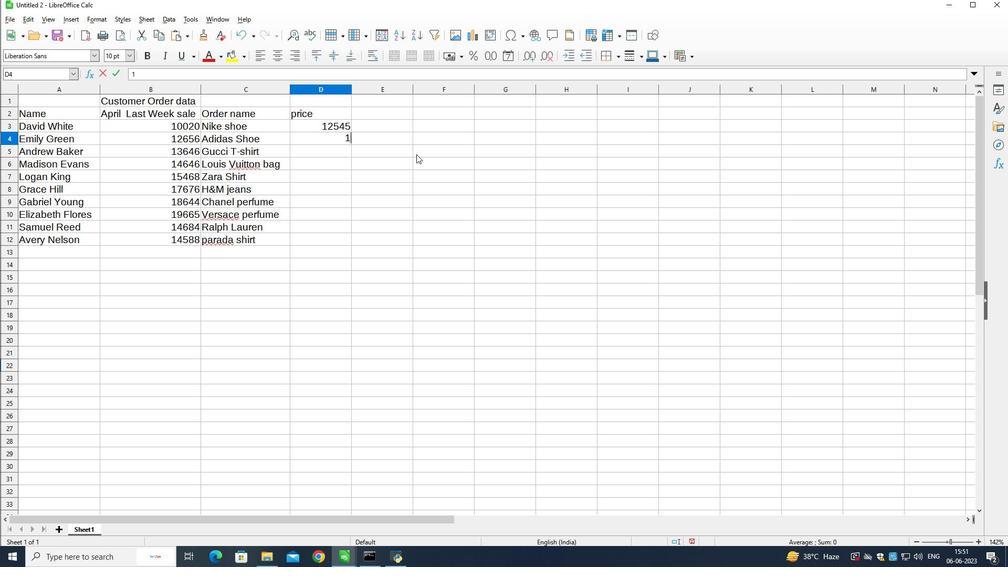 
Action: Key pressed 5645<Key.backspace><Key.down>10466<Key.down>18464<Key.backspace><Key.backspace><Key.backspace><Key.backspace>4465<Key.down>11876<Key.down>16<Key.backspace>
Screenshot: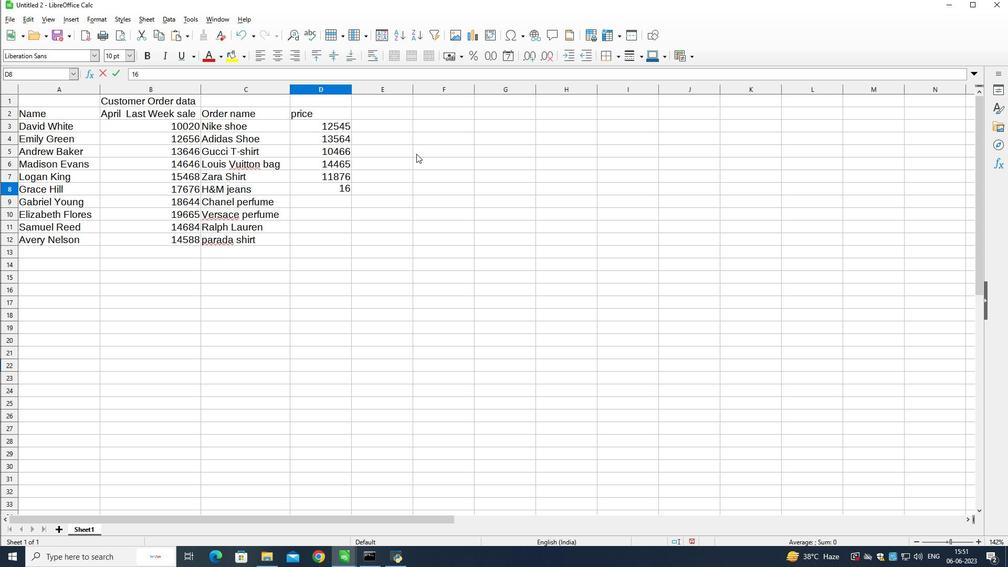 
Action: Mouse moved to (503, 99)
Screenshot: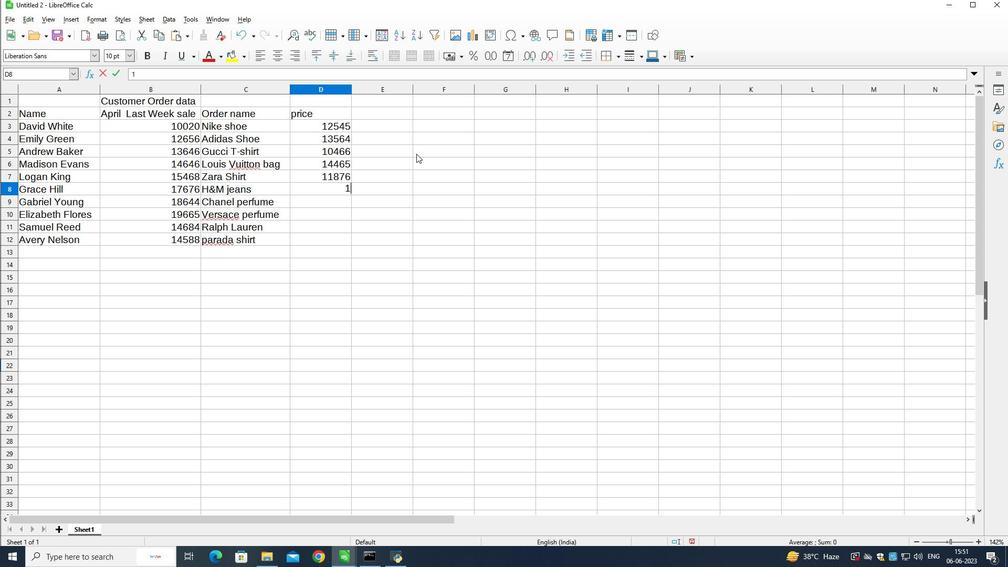 
Action: Key pressed 2897<Key.down>13465<Key.down>10986<Key.down>1098+<Key.backspace>1<Key.down>16458<Key.backspace><Key.backspace><Key.backspace><Key.backspace>4872<Key.down>
Screenshot: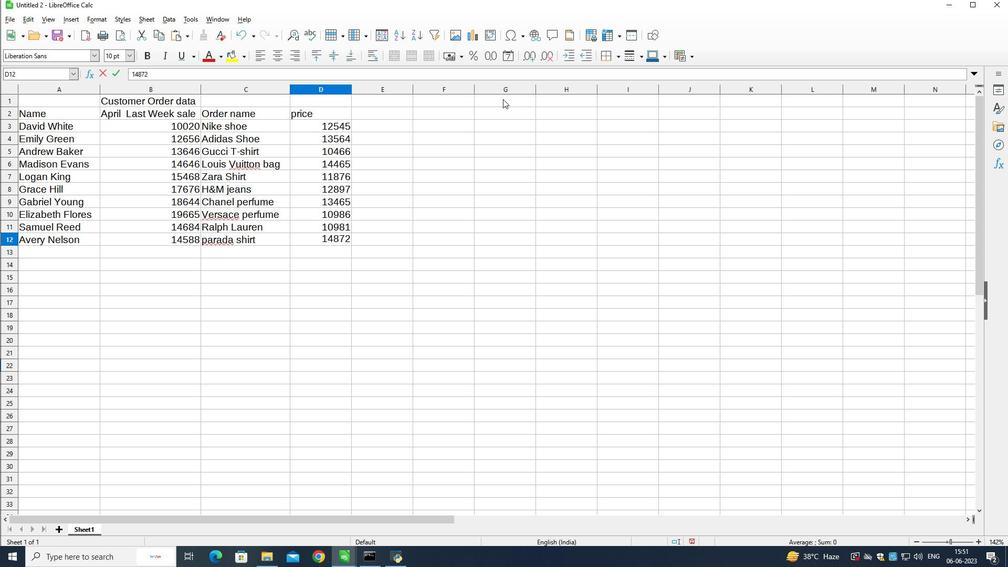 
Action: Mouse moved to (365, 113)
Screenshot: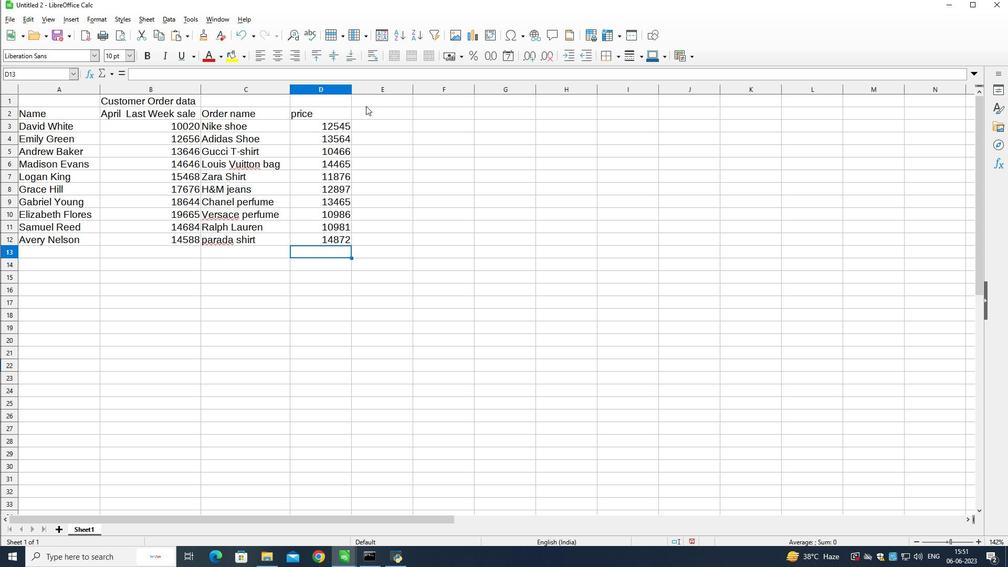 
Action: Mouse pressed left at (365, 113)
Screenshot: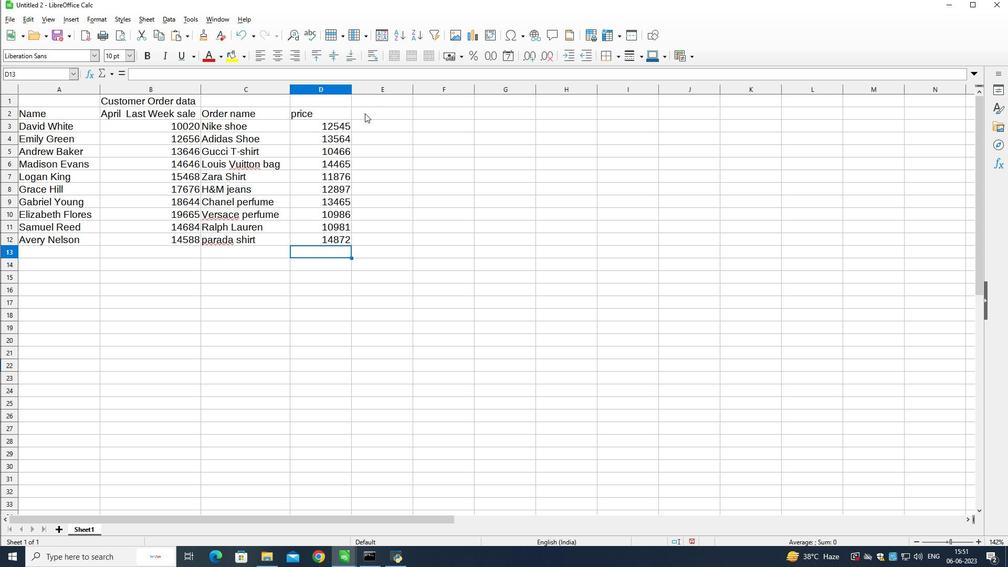 
Action: Mouse moved to (410, 211)
Screenshot: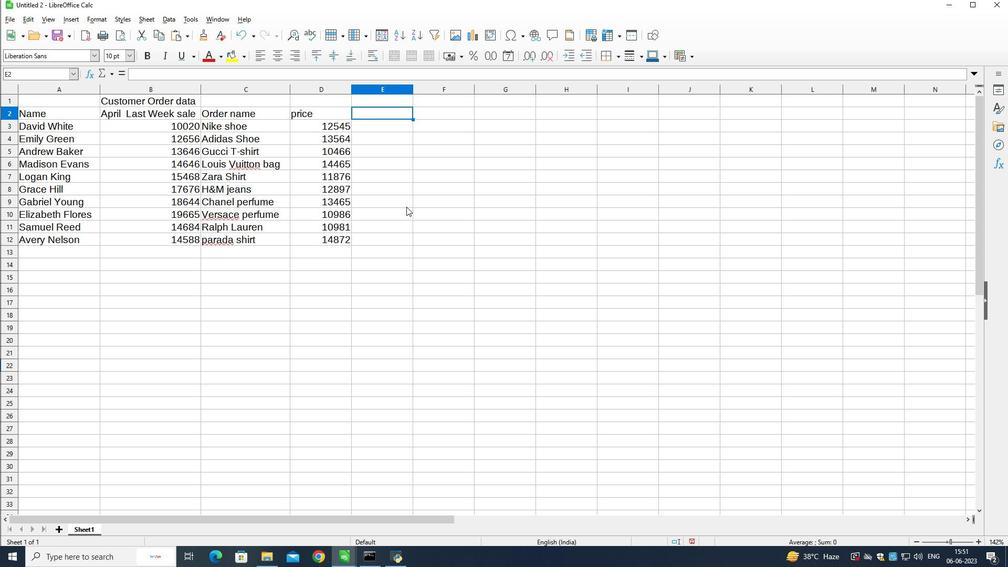 
Action: Mouse pressed left at (410, 211)
Screenshot: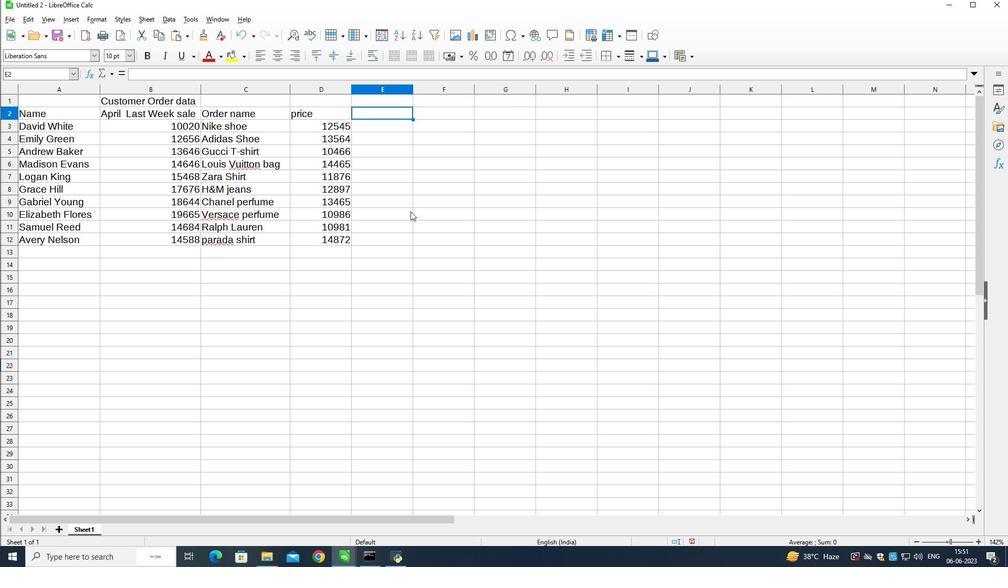 
Action: Mouse moved to (415, 210)
Screenshot: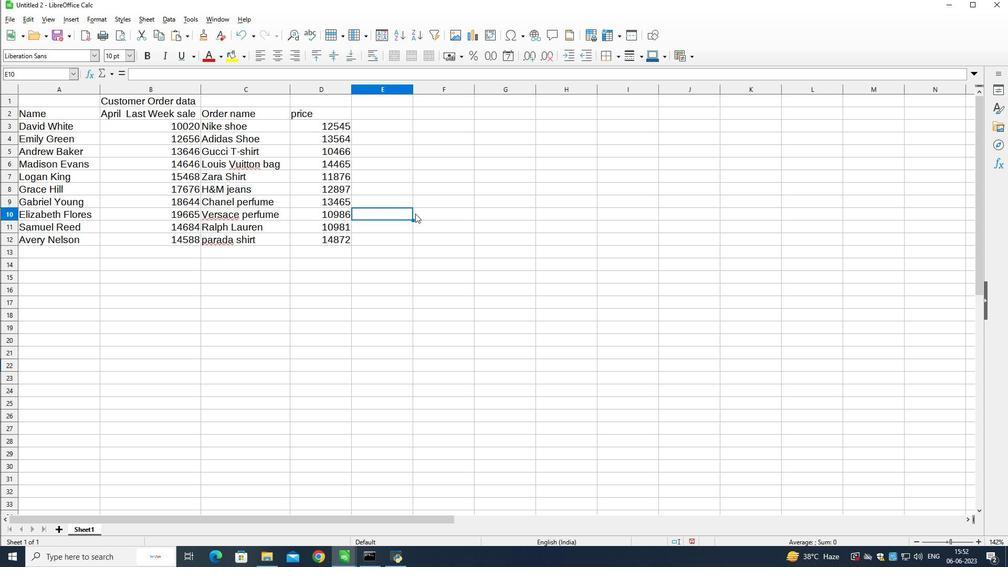 
Action: Key pressed ctrl+S
Screenshot: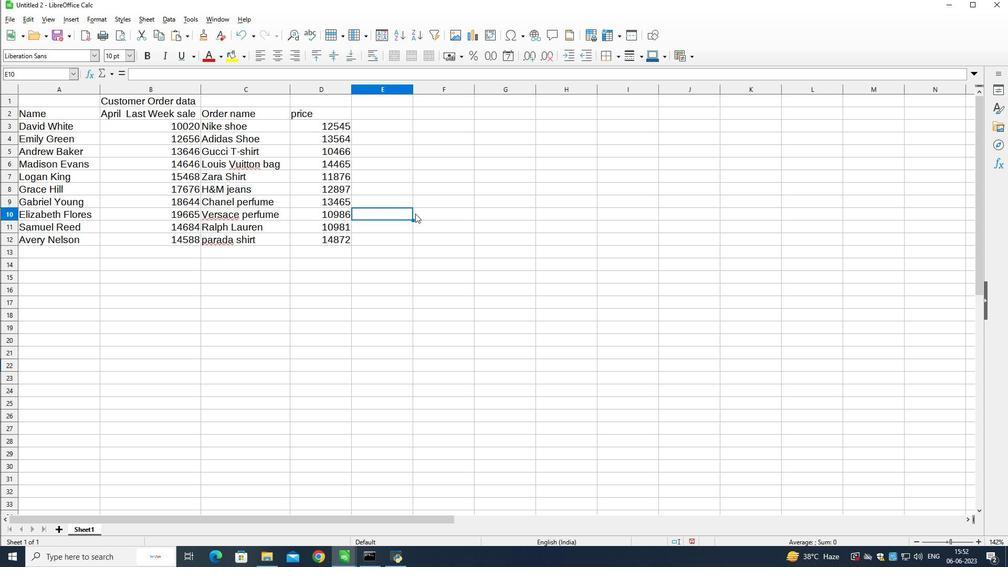 
Action: Mouse moved to (414, 210)
Screenshot: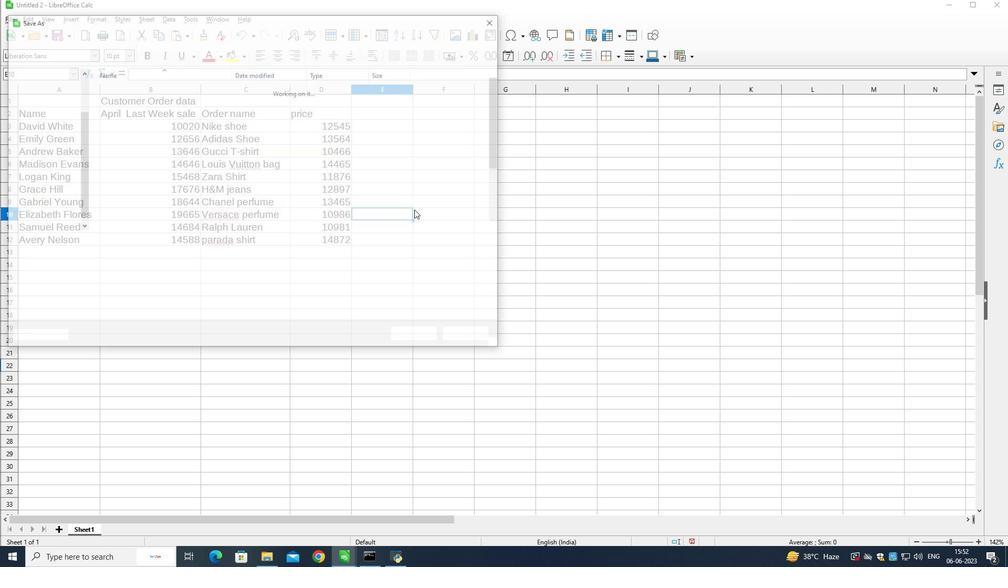 
Action: Key pressed auditing<Key.shift>Sales<Key.shift>trends<Key.shift_r>_2024<Key.enter>
Screenshot: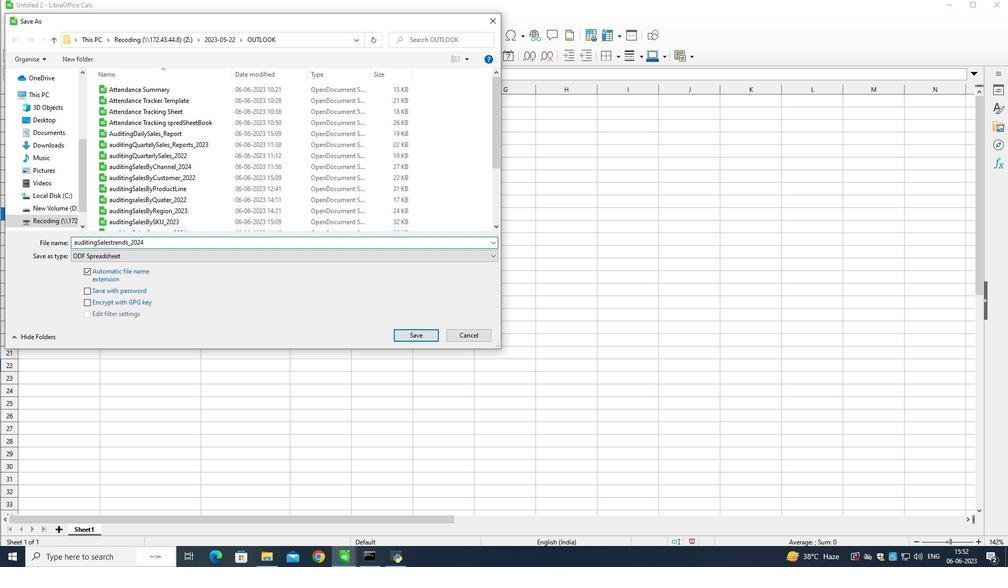
Action: Mouse moved to (374, 228)
Screenshot: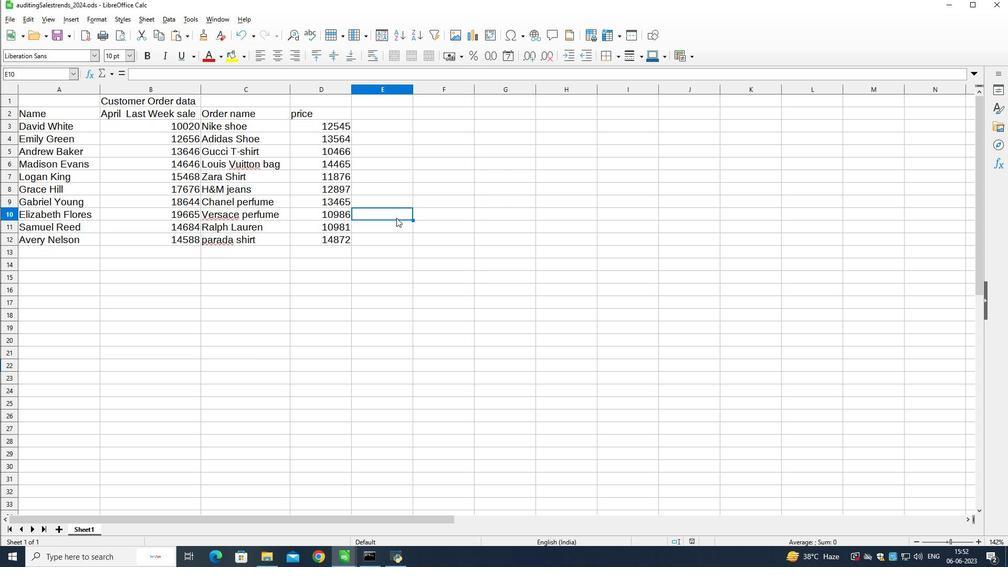 
